 Task: Find connections with filter location Bad Pyrmont with filter topic #Partnershipswith filter profile language Potuguese with filter current company Aedas with filter school Symbiosis Centre for Distance Learning with filter industry Horticulture with filter service category Labor and Employment Law with filter keywords title Porter
Action: Mouse moved to (503, 61)
Screenshot: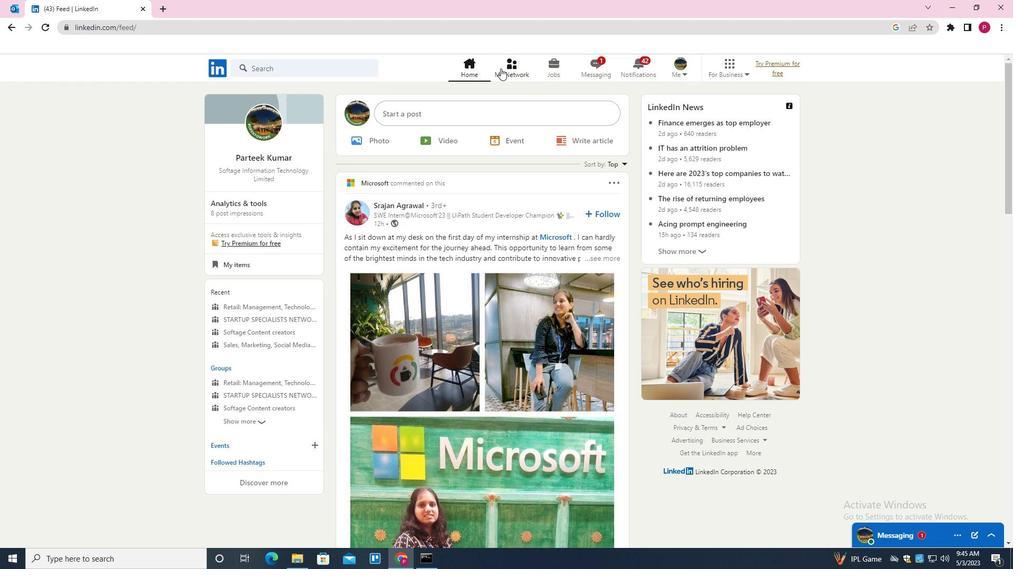 
Action: Mouse pressed left at (503, 61)
Screenshot: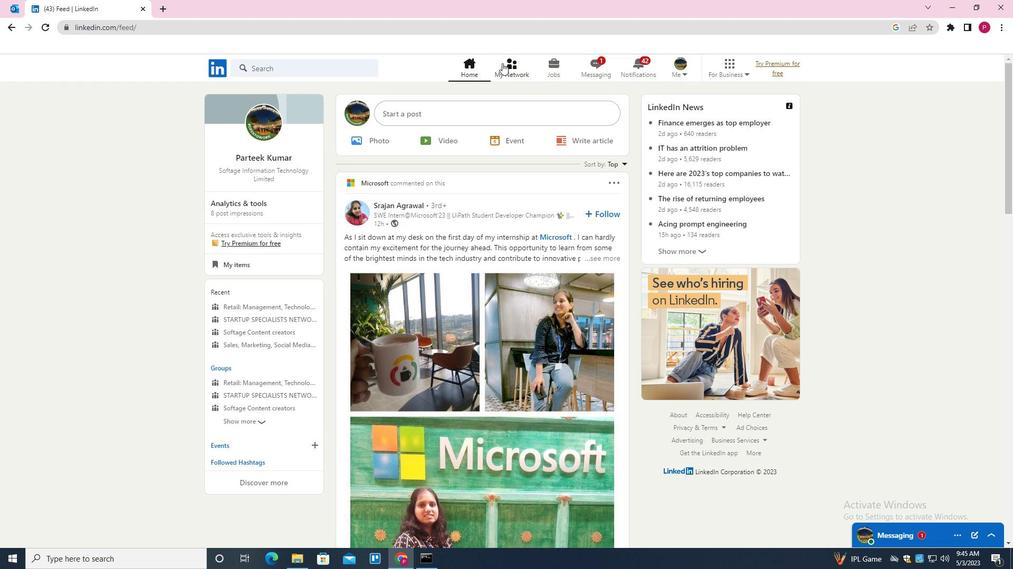 
Action: Mouse moved to (333, 121)
Screenshot: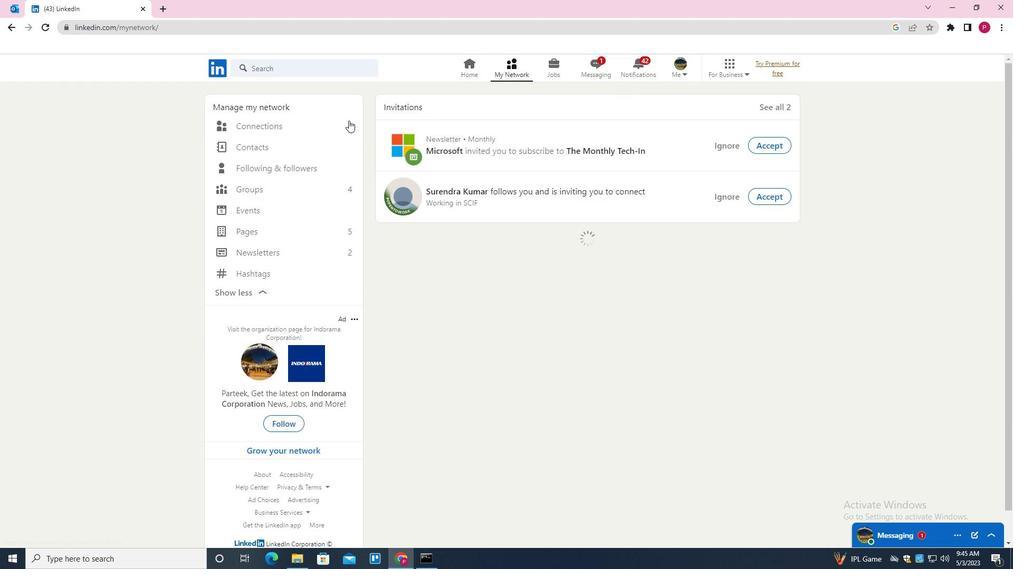 
Action: Mouse pressed left at (333, 121)
Screenshot: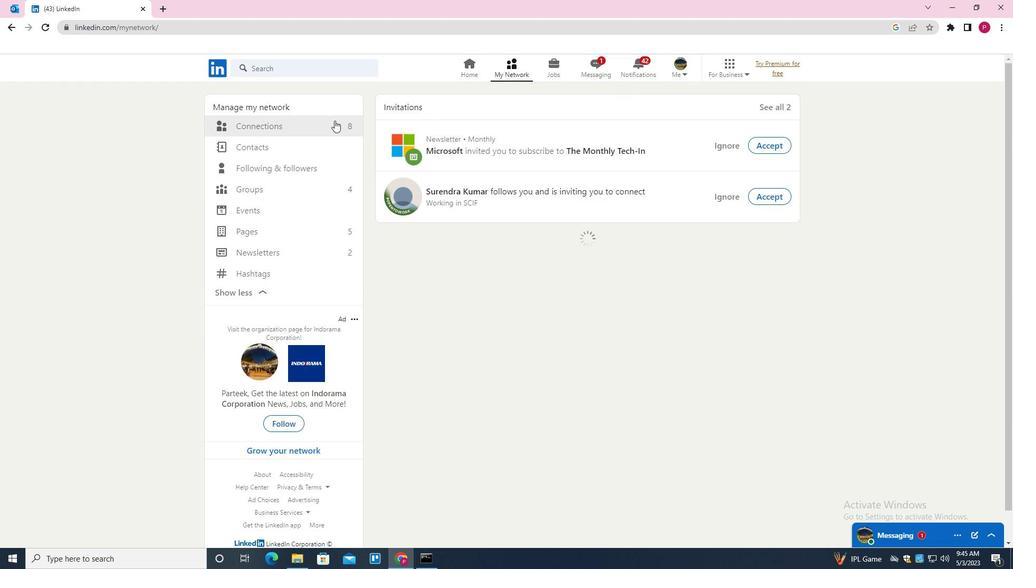 
Action: Mouse moved to (585, 127)
Screenshot: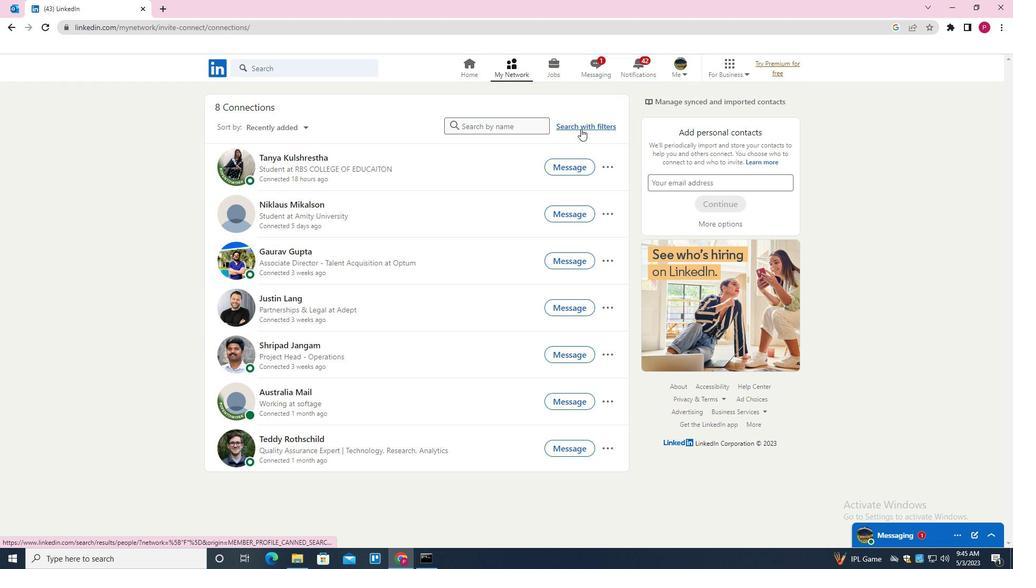 
Action: Mouse pressed left at (585, 127)
Screenshot: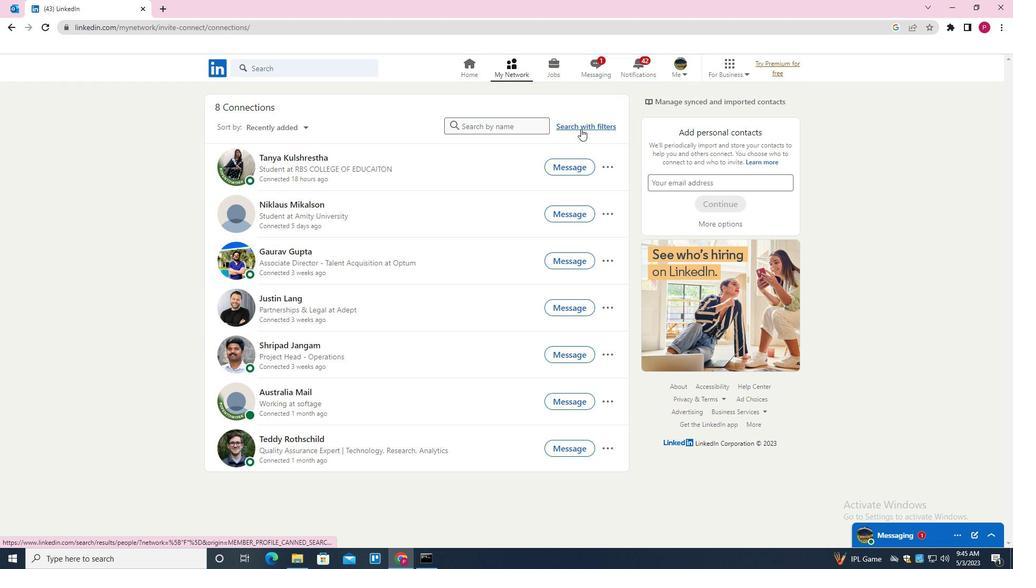 
Action: Mouse moved to (539, 100)
Screenshot: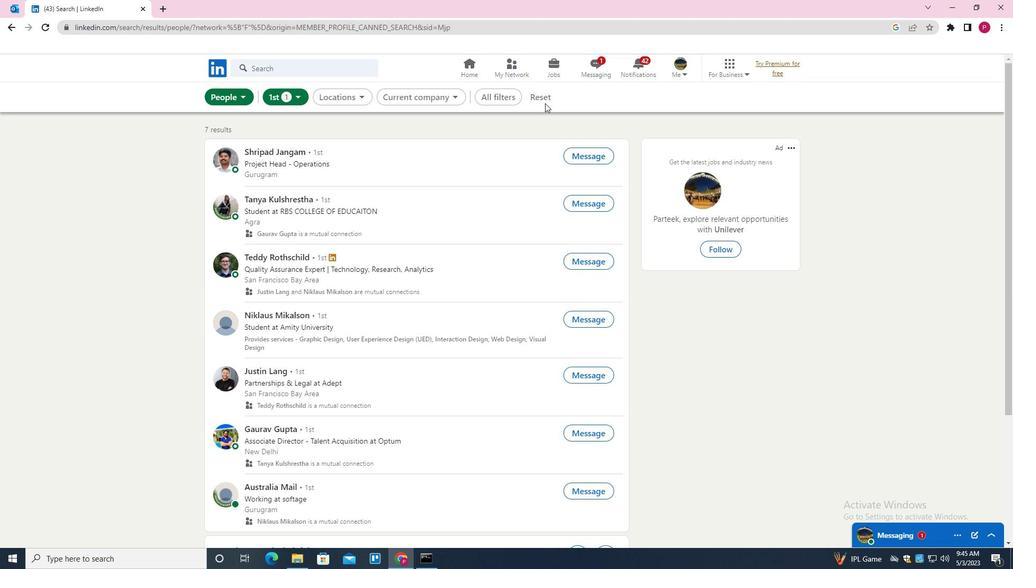 
Action: Mouse pressed left at (539, 100)
Screenshot: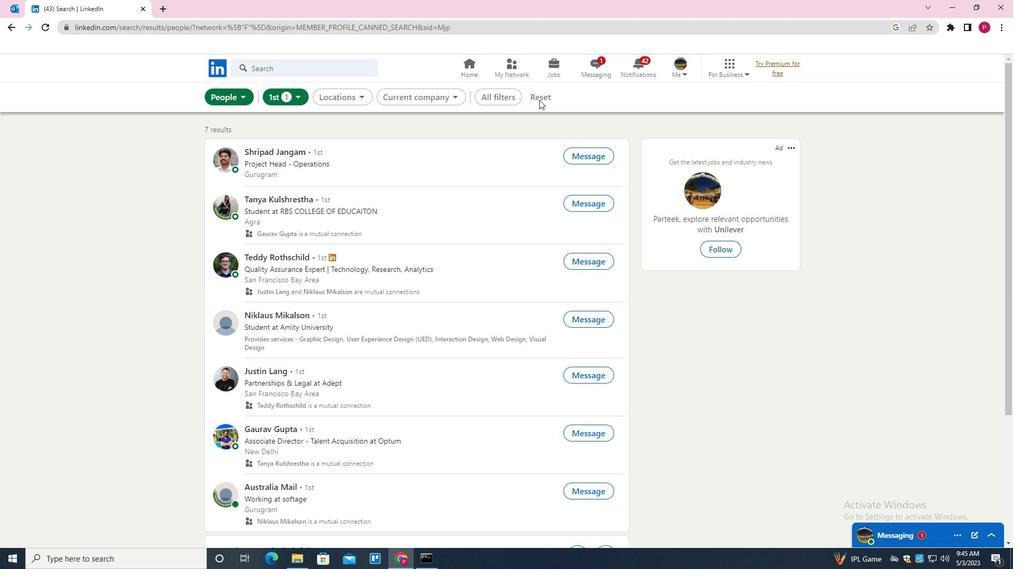 
Action: Mouse moved to (529, 95)
Screenshot: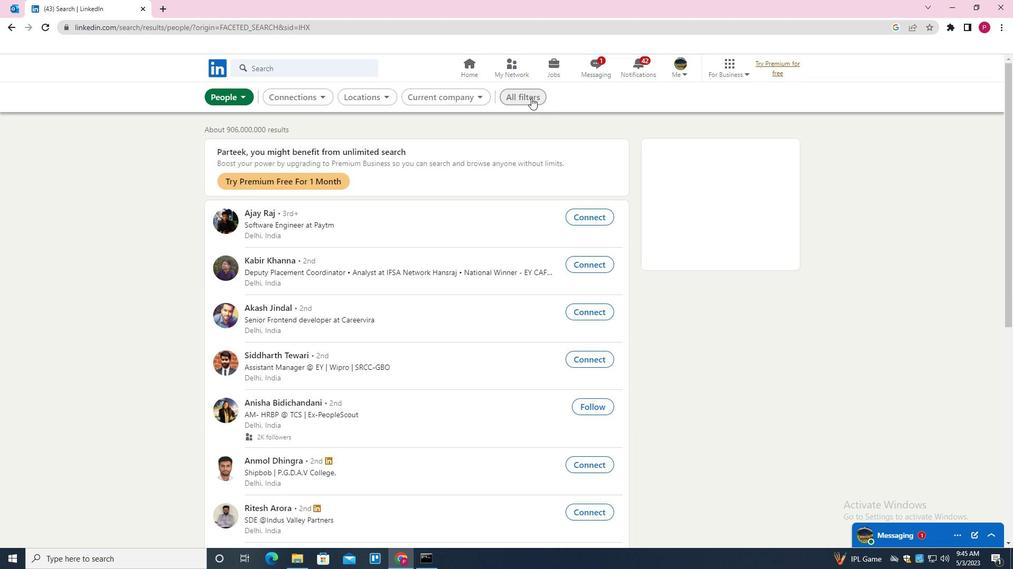 
Action: Mouse pressed left at (529, 95)
Screenshot: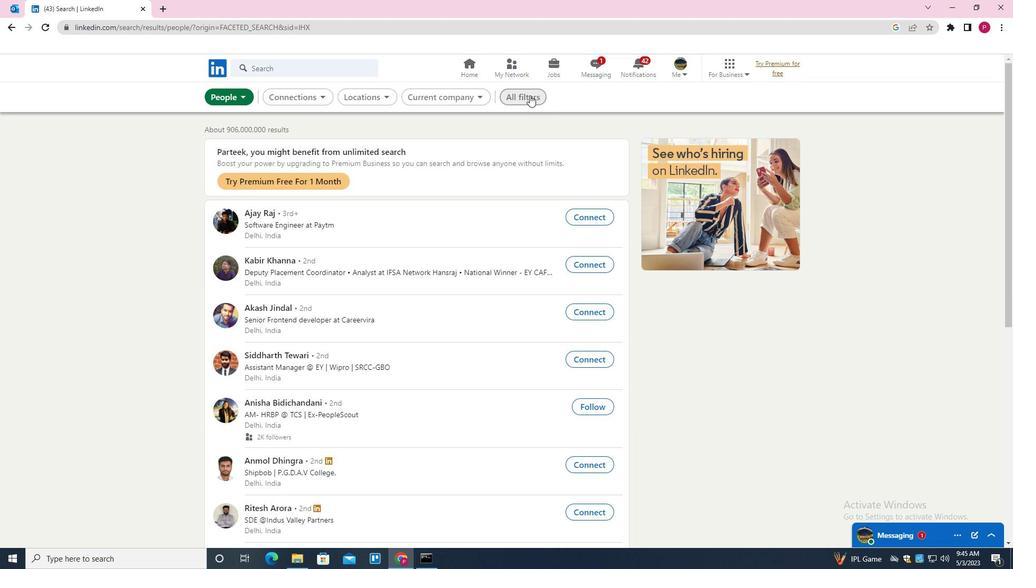 
Action: Mouse moved to (802, 307)
Screenshot: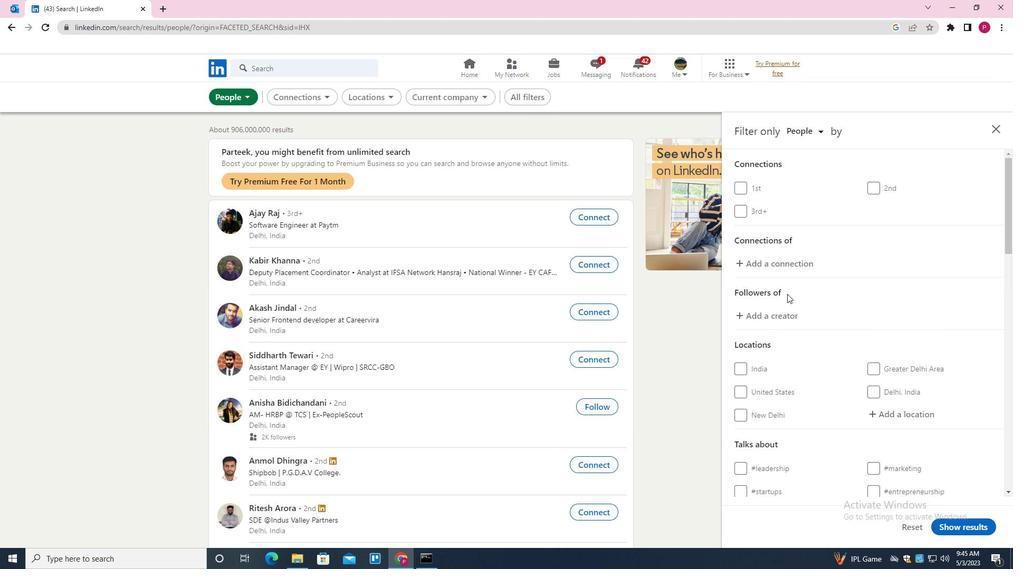 
Action: Mouse scrolled (802, 307) with delta (0, 0)
Screenshot: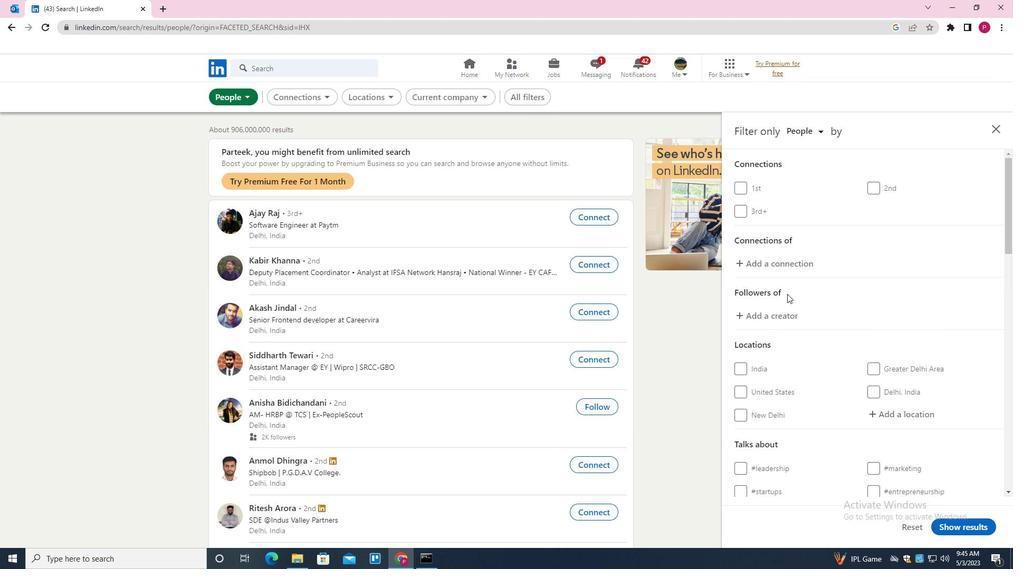 
Action: Mouse moved to (806, 310)
Screenshot: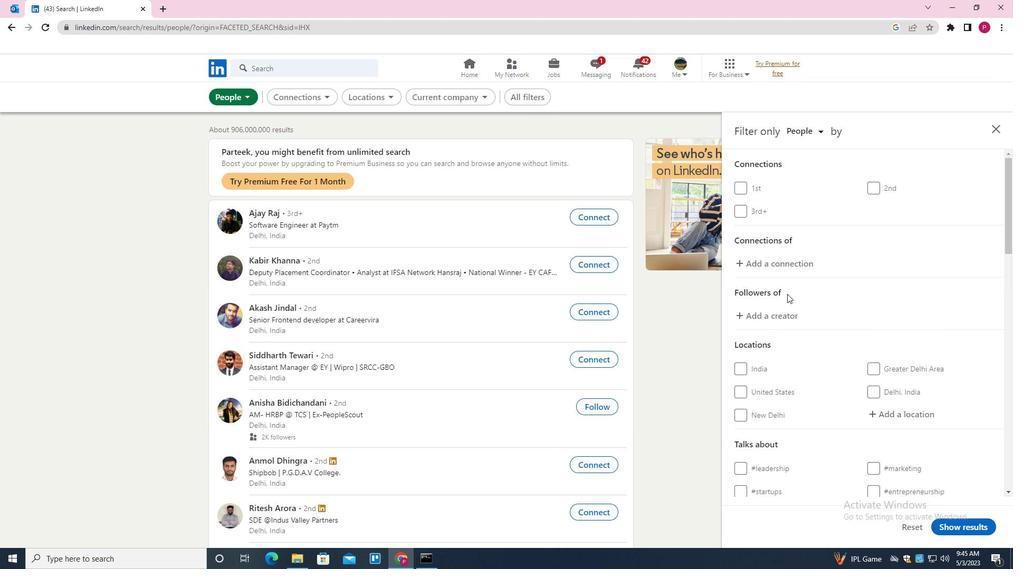 
Action: Mouse scrolled (806, 310) with delta (0, 0)
Screenshot: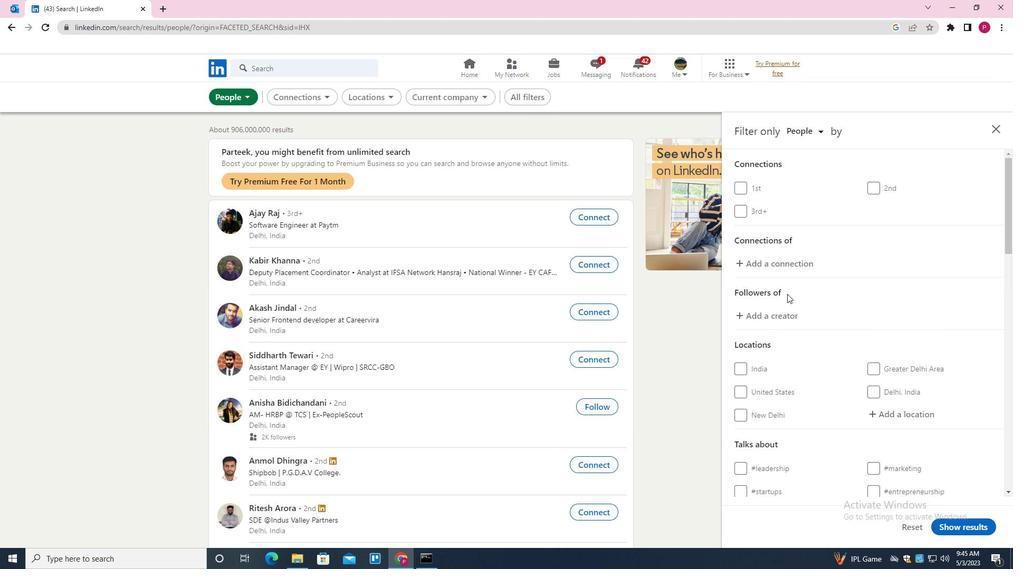 
Action: Mouse moved to (815, 314)
Screenshot: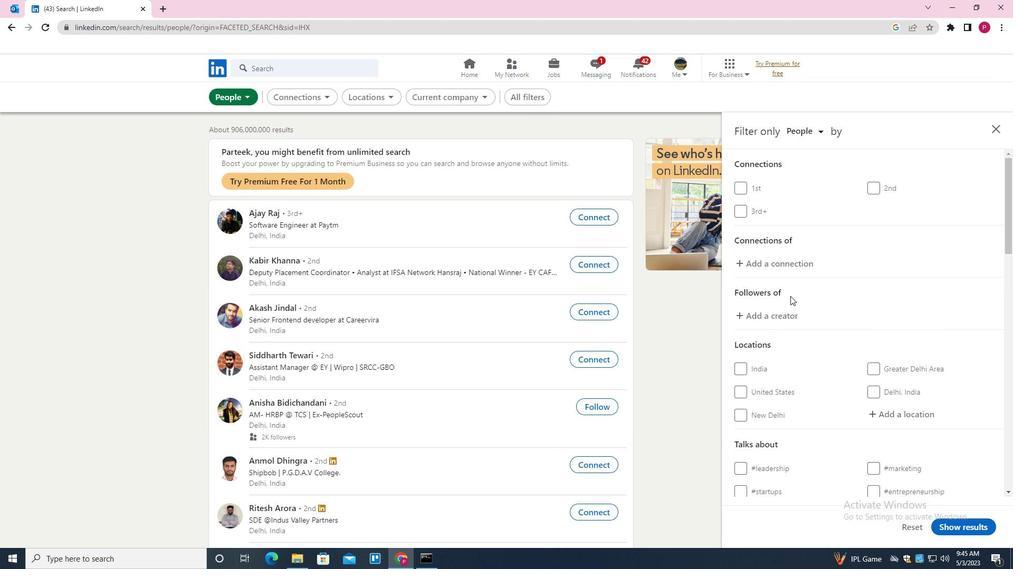 
Action: Mouse scrolled (815, 313) with delta (0, 0)
Screenshot: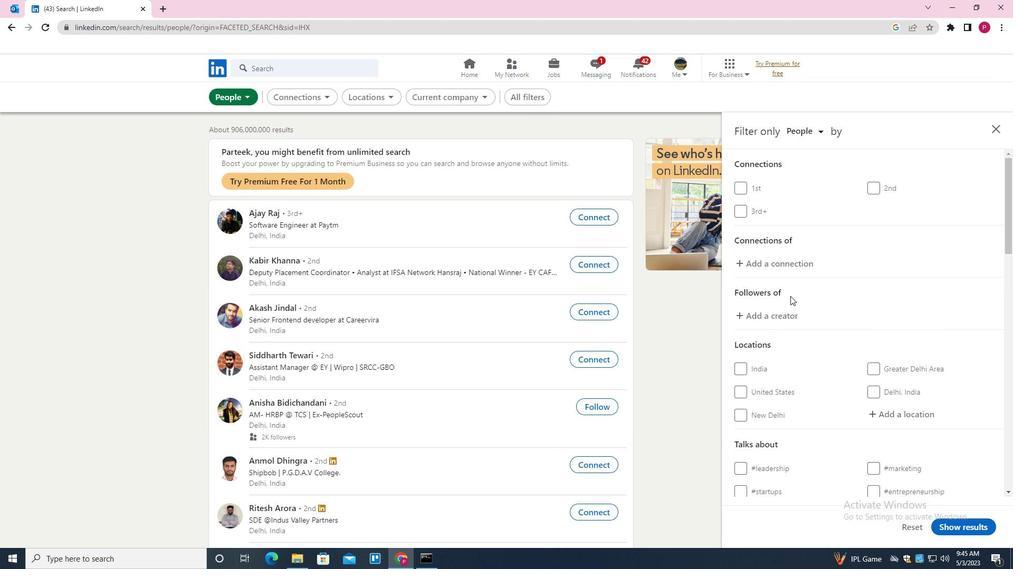 
Action: Mouse moved to (895, 254)
Screenshot: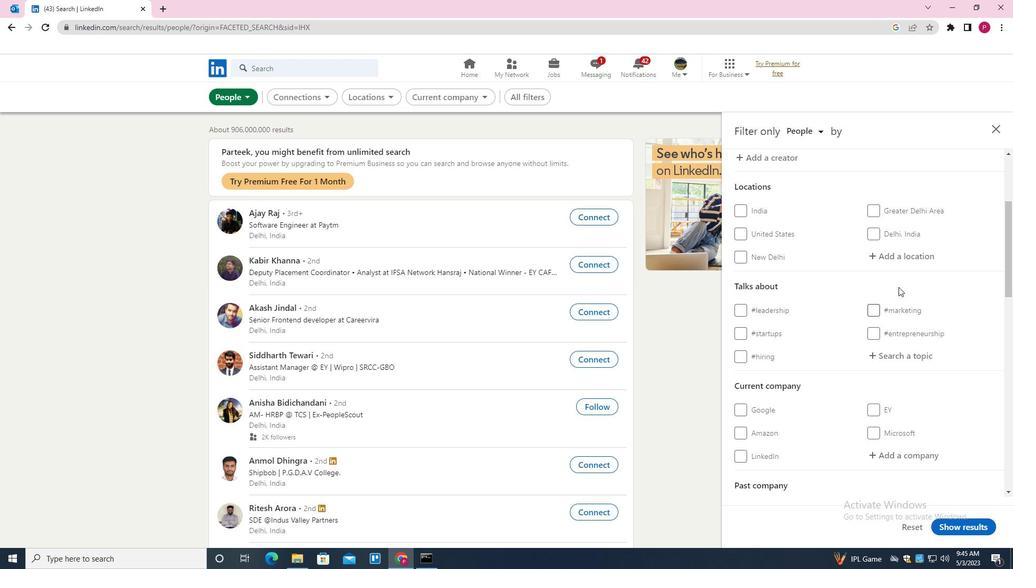 
Action: Mouse pressed left at (895, 254)
Screenshot: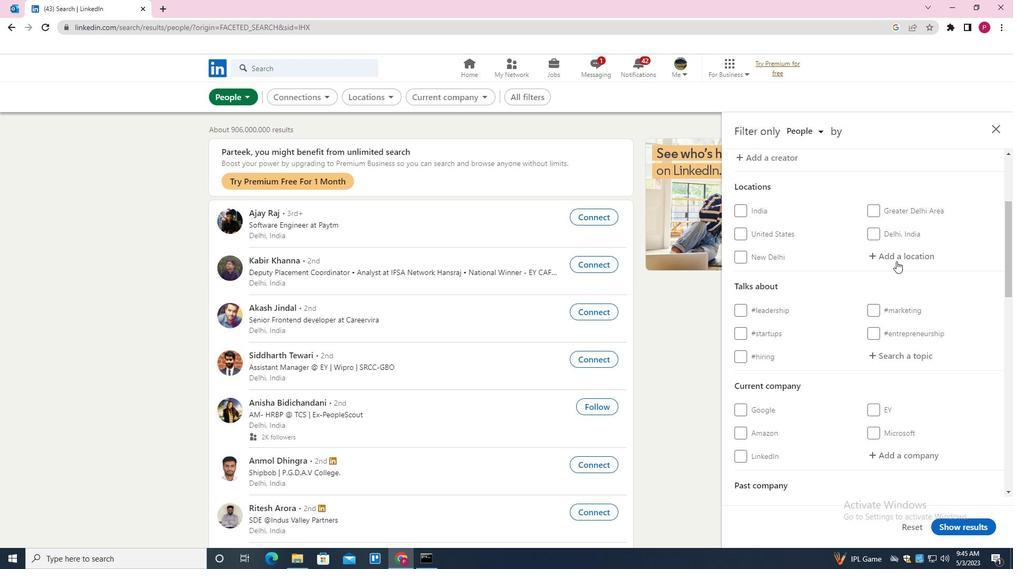 
Action: Key pressed <Key.shift>BAD<Key.space><Key.shift><Key.shift><Key.shift><Key.shift><Key.shift>PYR<Key.down><Key.enter>
Screenshot: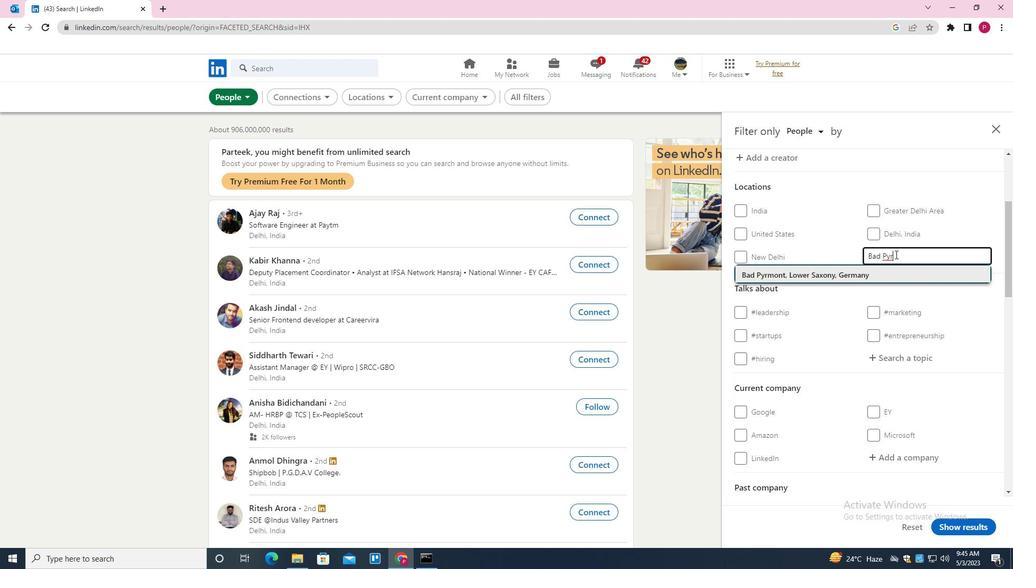 
Action: Mouse moved to (835, 340)
Screenshot: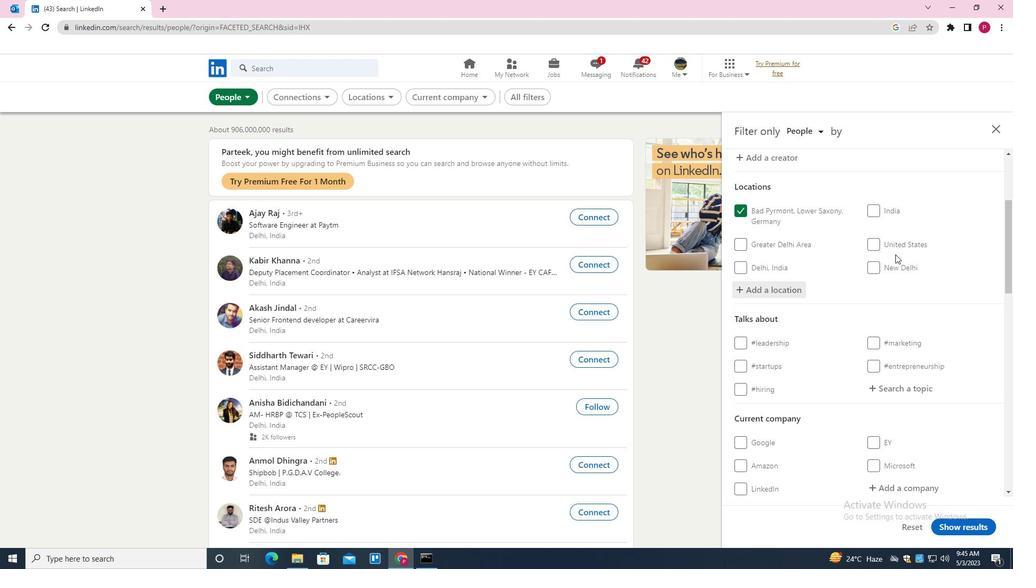 
Action: Mouse scrolled (835, 340) with delta (0, 0)
Screenshot: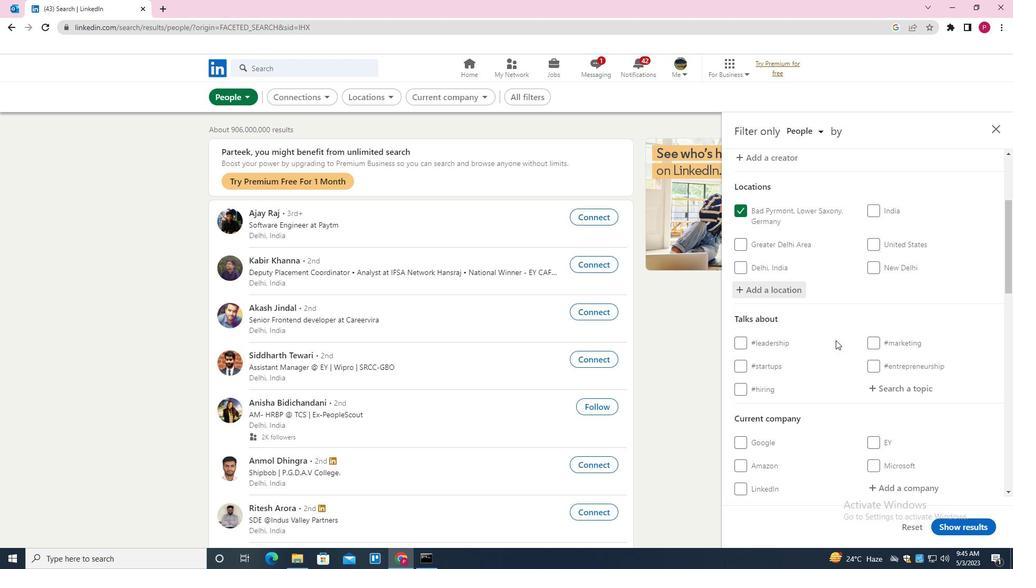 
Action: Mouse scrolled (835, 340) with delta (0, 0)
Screenshot: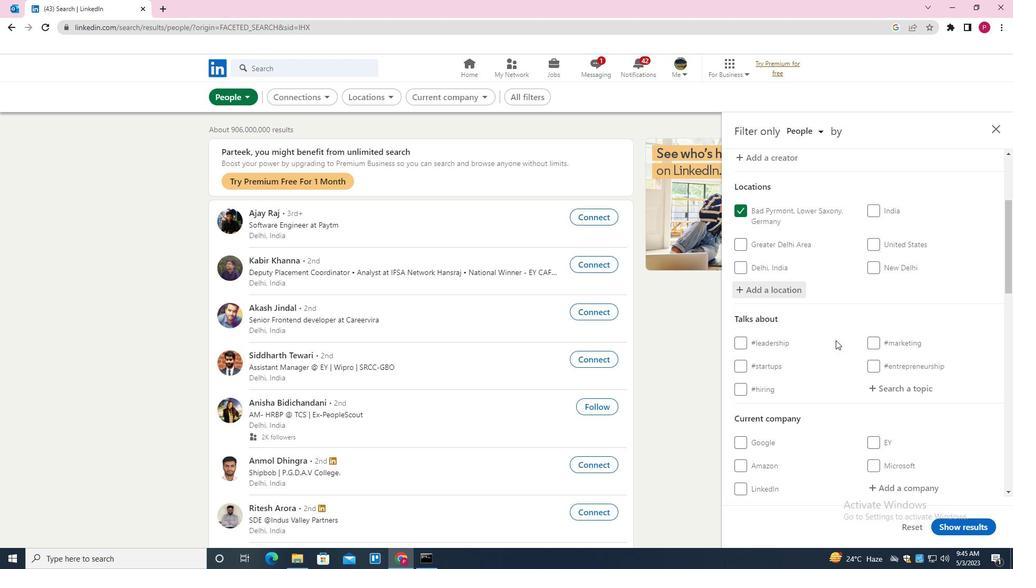 
Action: Mouse moved to (896, 287)
Screenshot: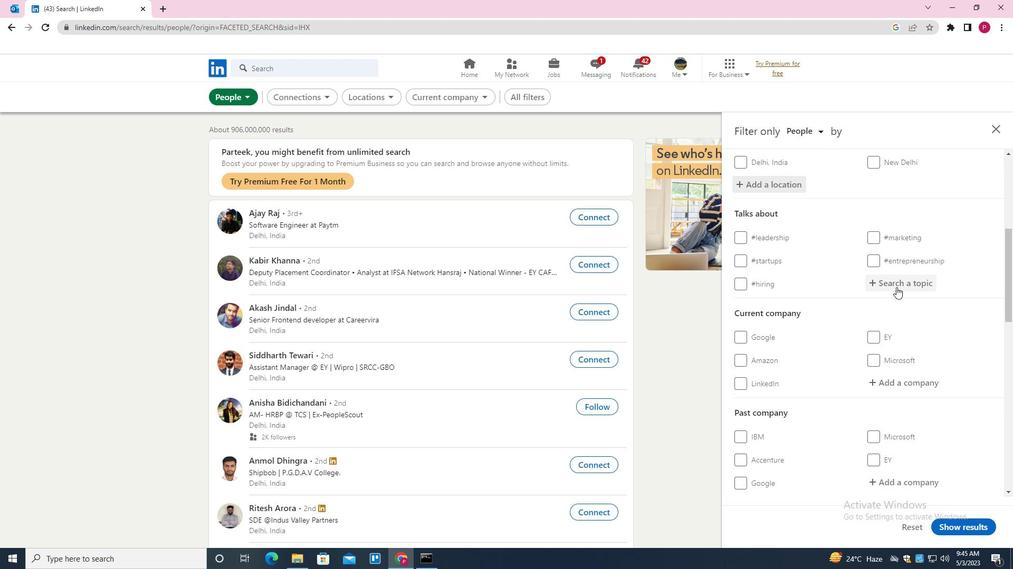 
Action: Mouse pressed left at (896, 287)
Screenshot: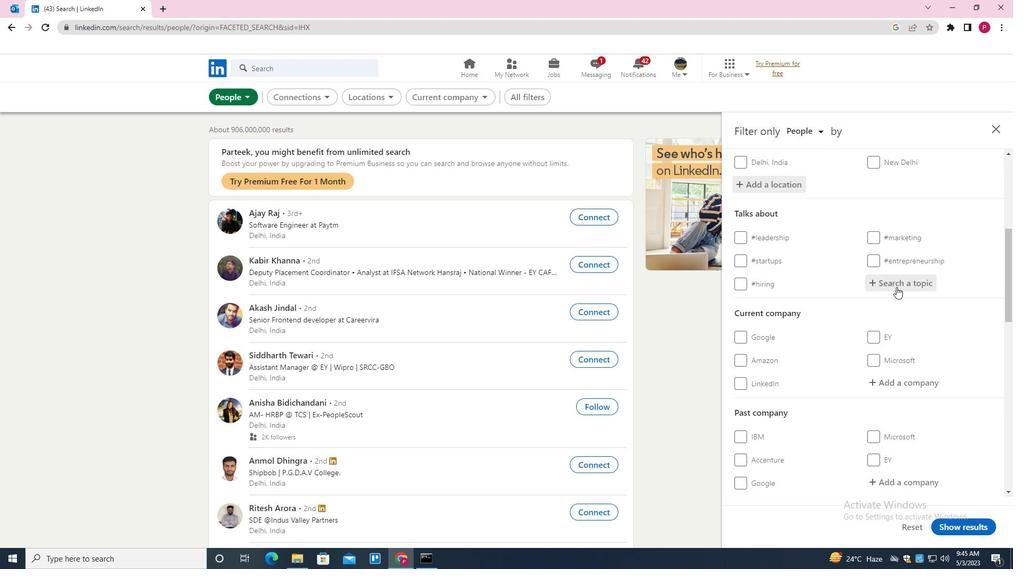 
Action: Key pressed PARTNERSHIP<Key.down><Key.enter>
Screenshot: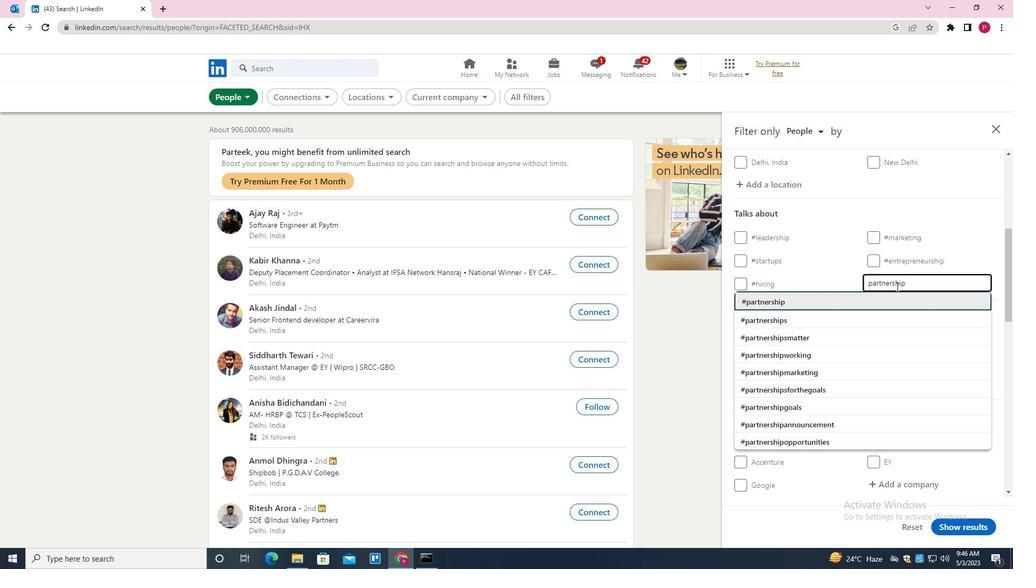 
Action: Mouse moved to (879, 283)
Screenshot: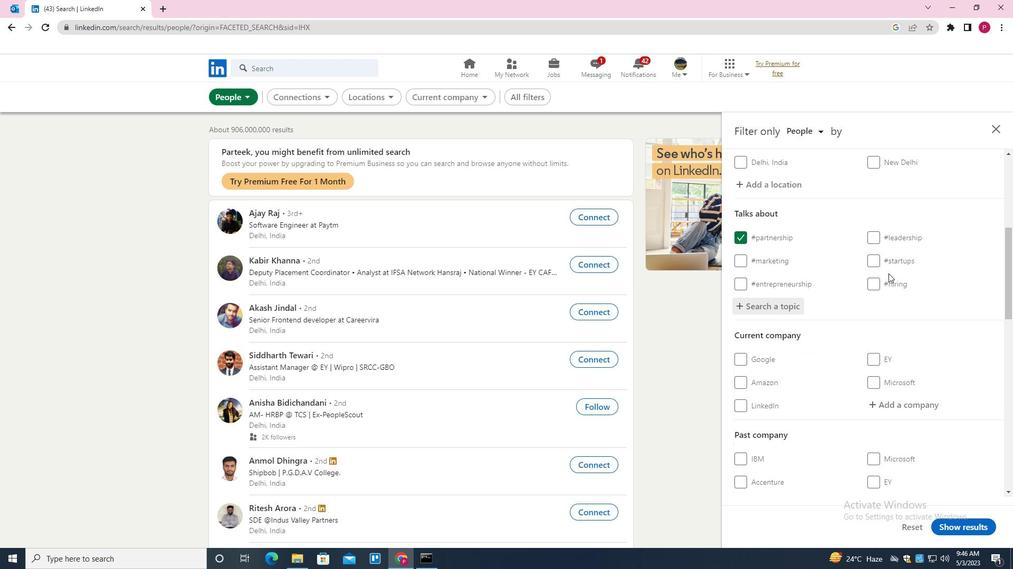
Action: Mouse scrolled (879, 283) with delta (0, 0)
Screenshot: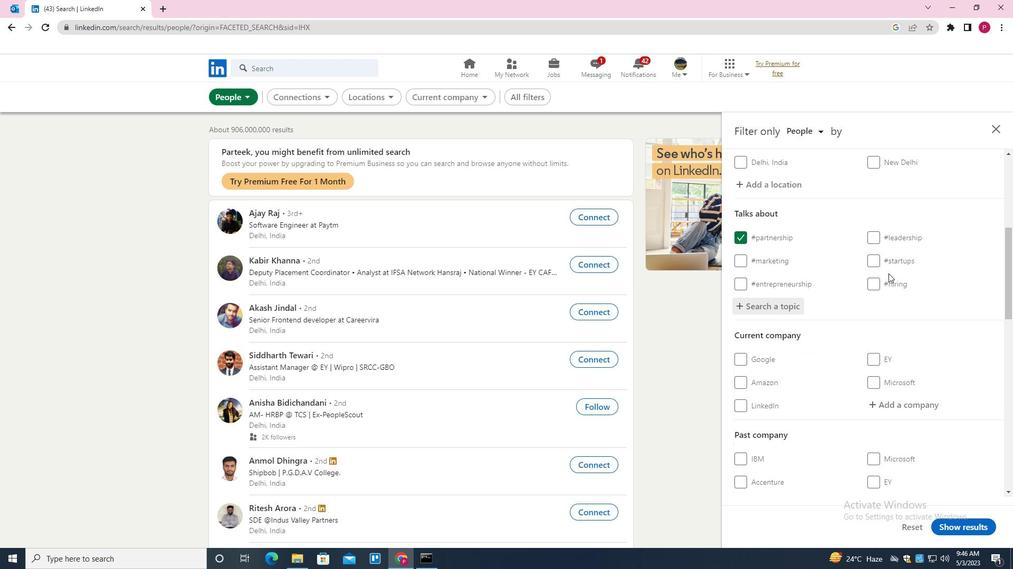 
Action: Mouse moved to (869, 290)
Screenshot: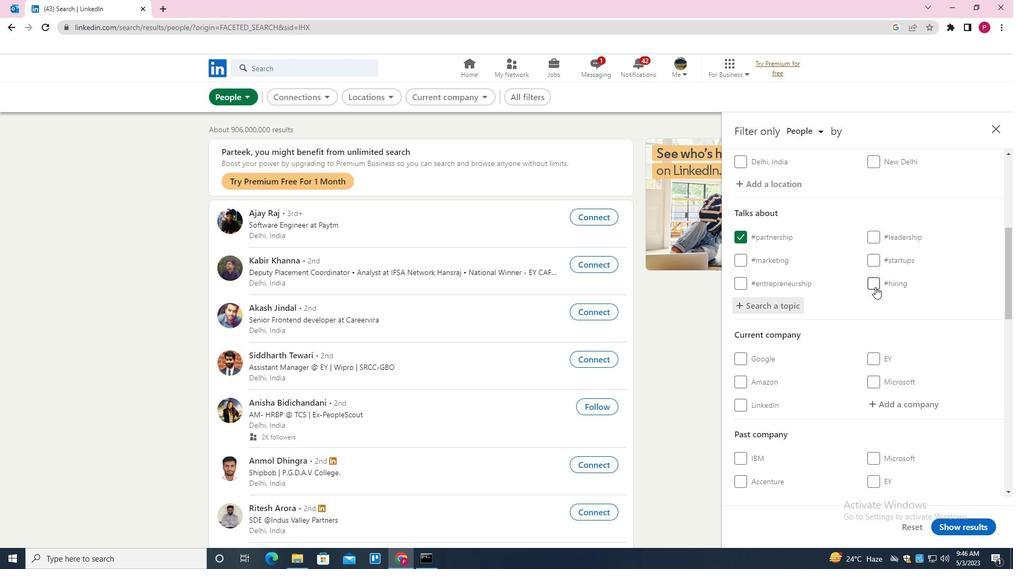 
Action: Mouse scrolled (869, 289) with delta (0, 0)
Screenshot: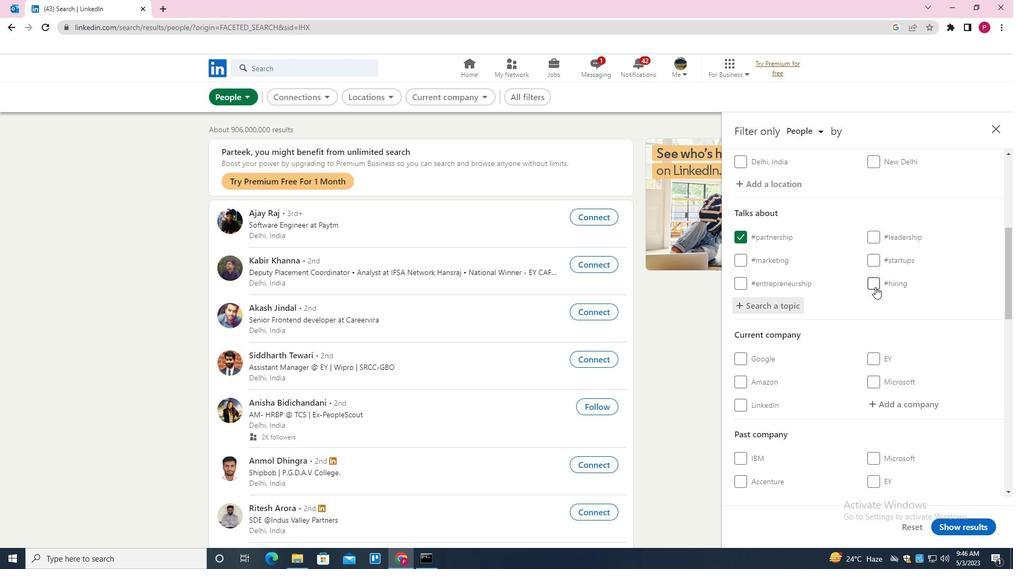 
Action: Mouse moved to (860, 293)
Screenshot: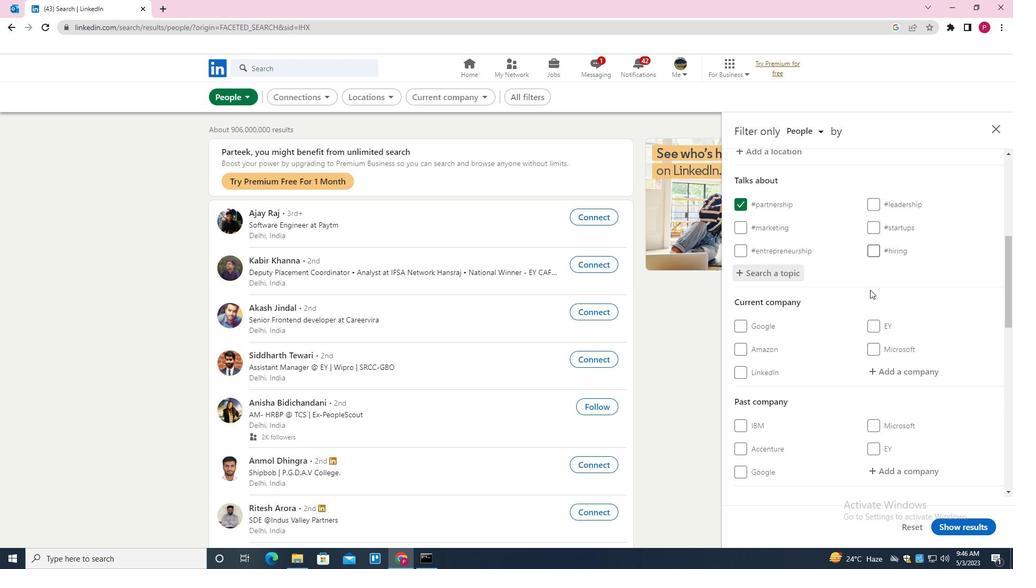 
Action: Mouse scrolled (860, 292) with delta (0, 0)
Screenshot: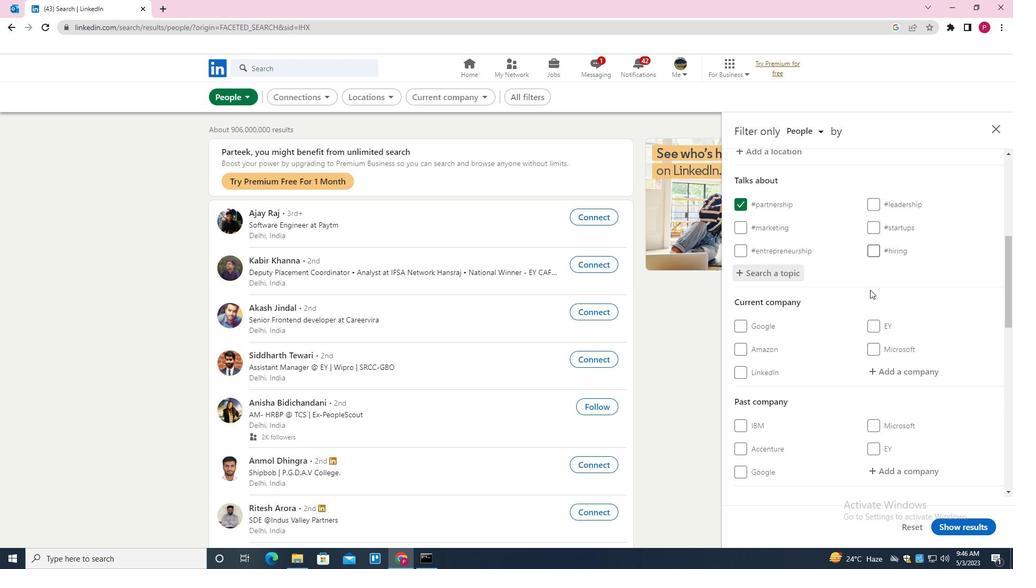 
Action: Mouse moved to (855, 296)
Screenshot: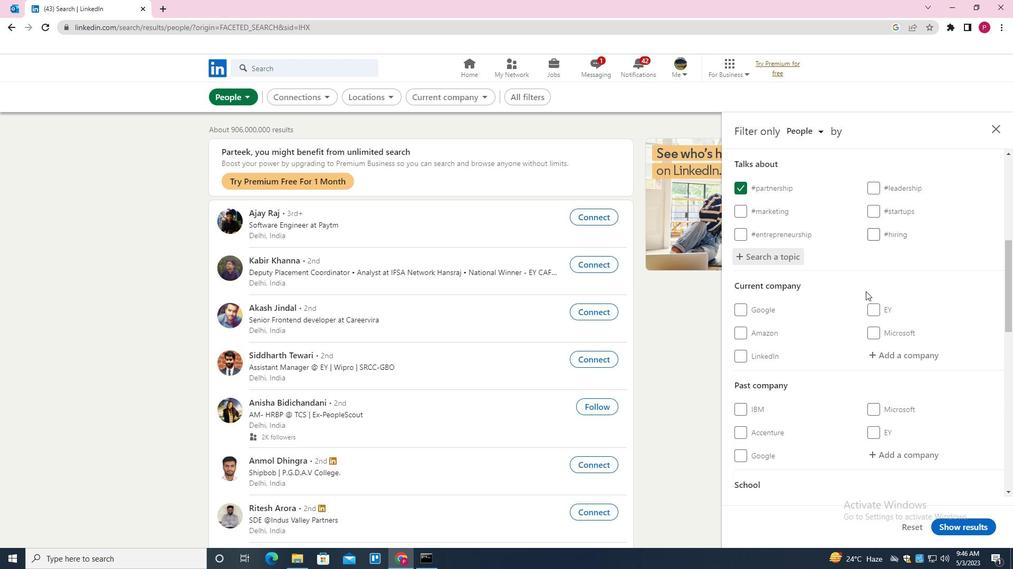
Action: Mouse scrolled (855, 295) with delta (0, 0)
Screenshot: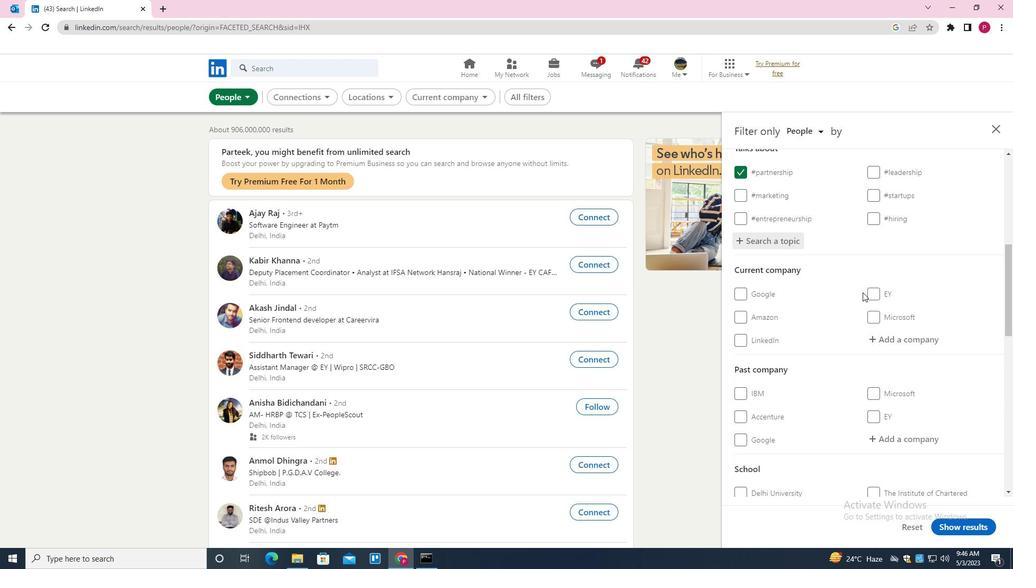 
Action: Mouse moved to (848, 302)
Screenshot: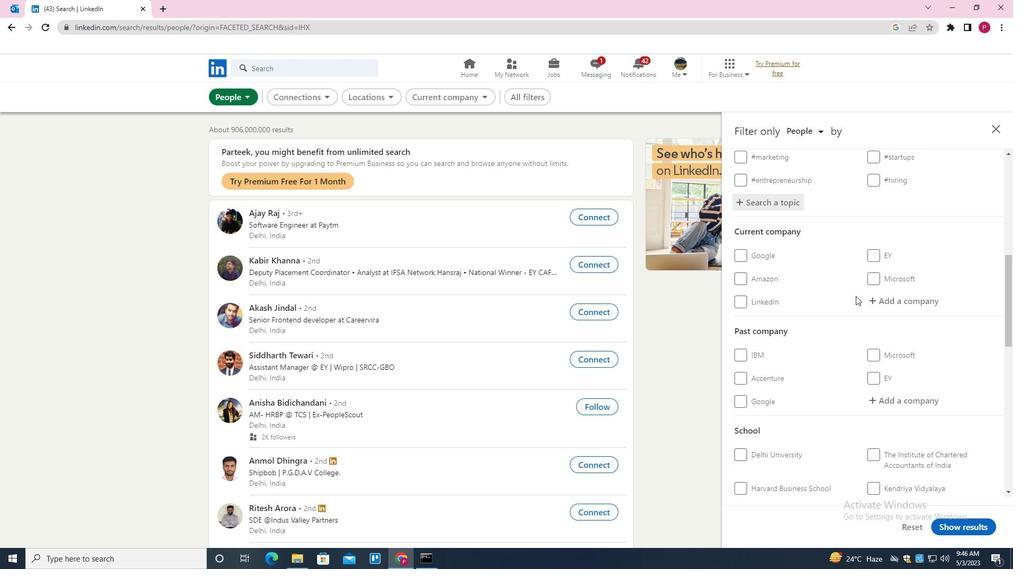 
Action: Mouse scrolled (848, 301) with delta (0, 0)
Screenshot: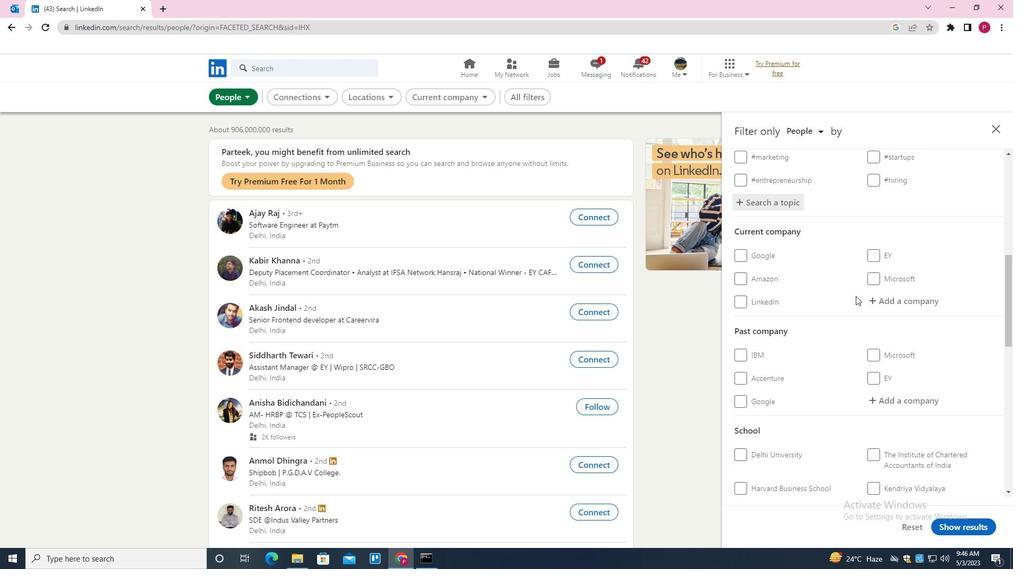 
Action: Mouse moved to (844, 310)
Screenshot: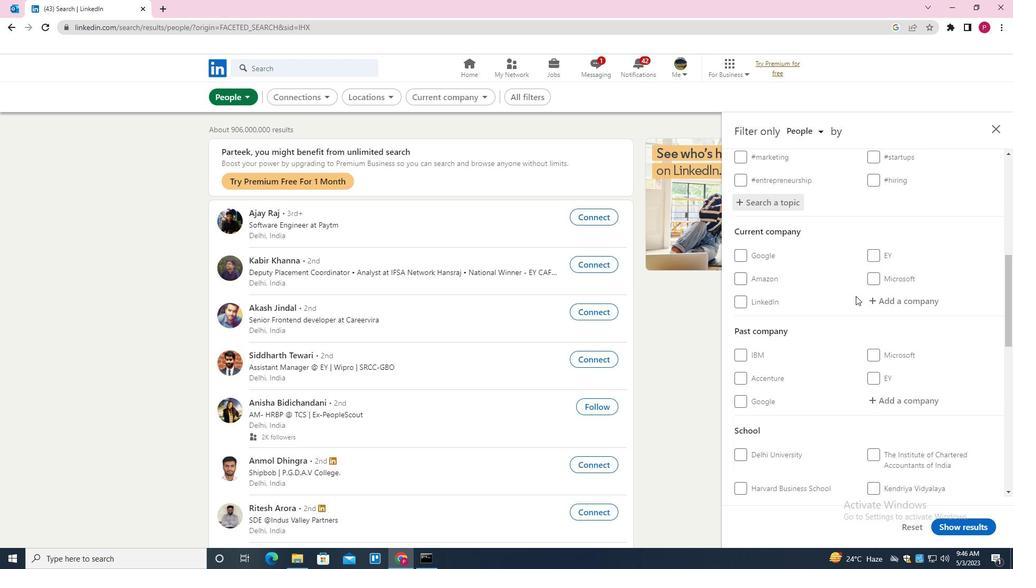 
Action: Mouse scrolled (844, 310) with delta (0, 0)
Screenshot: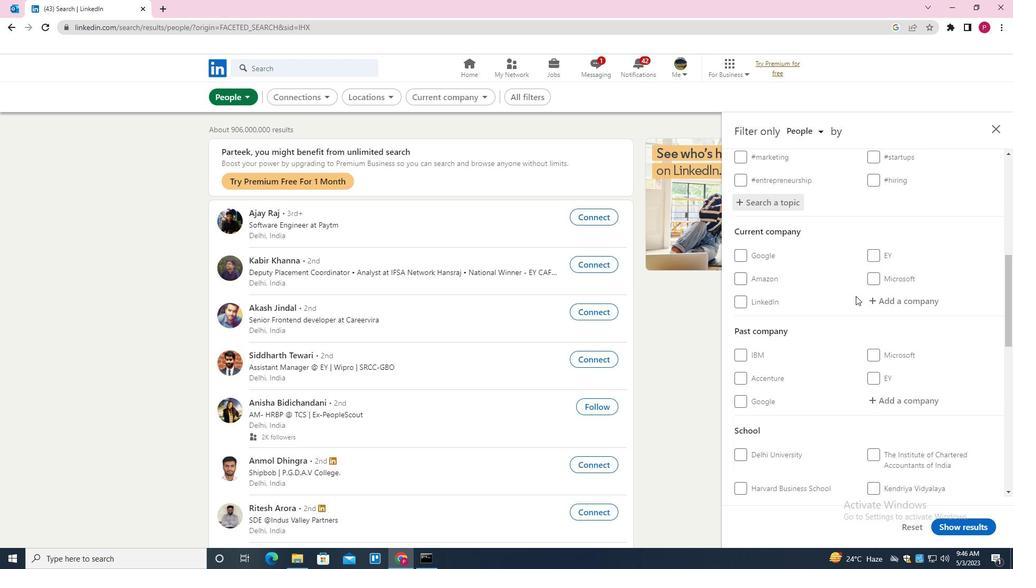 
Action: Mouse moved to (837, 319)
Screenshot: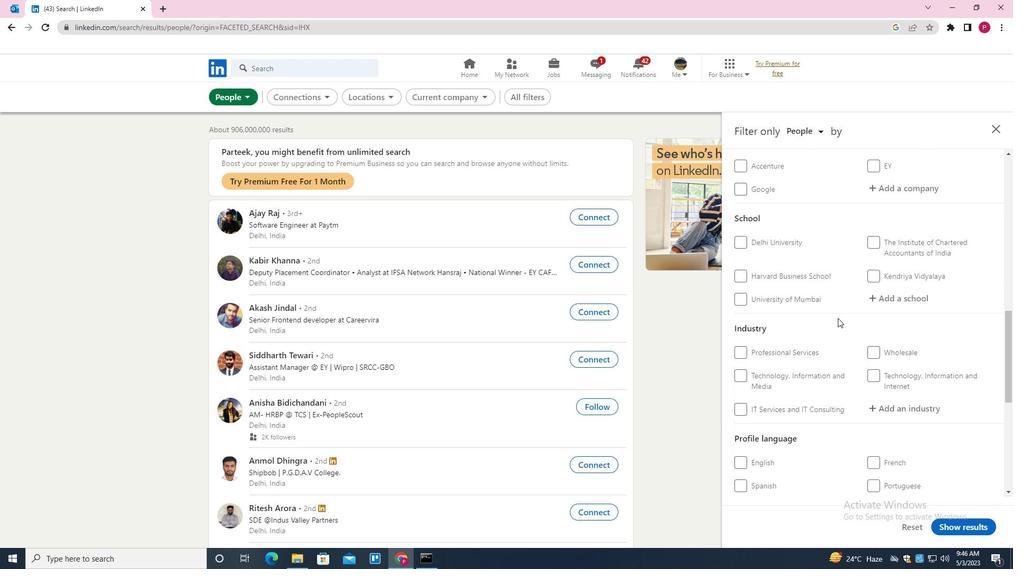 
Action: Mouse scrolled (837, 318) with delta (0, 0)
Screenshot: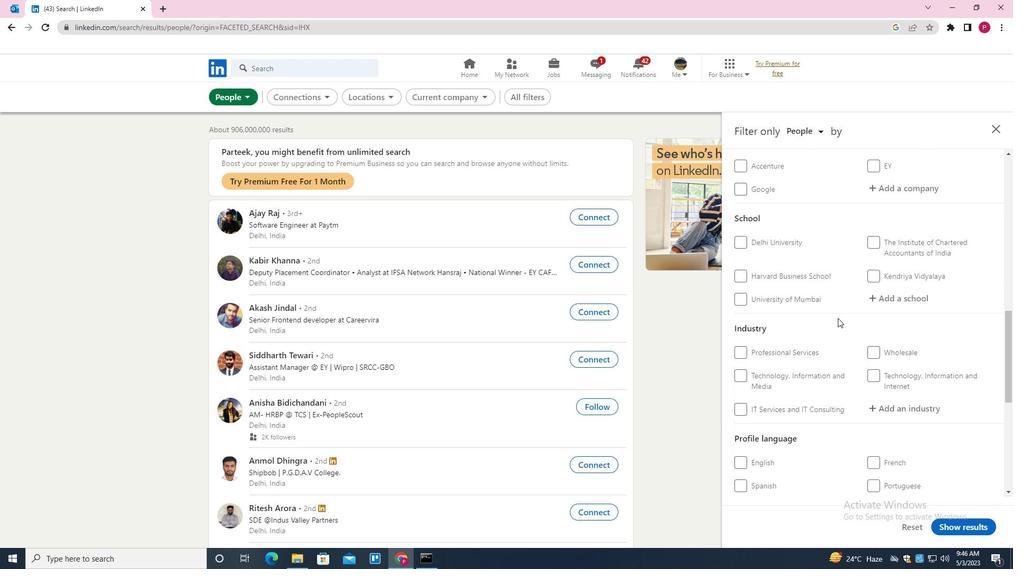 
Action: Mouse scrolled (837, 318) with delta (0, 0)
Screenshot: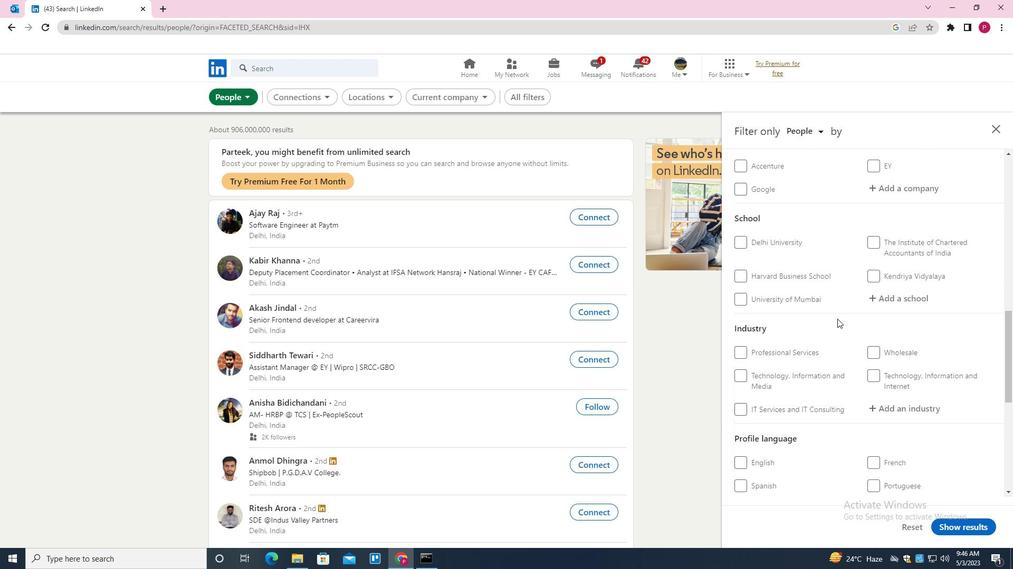 
Action: Mouse scrolled (837, 318) with delta (0, 0)
Screenshot: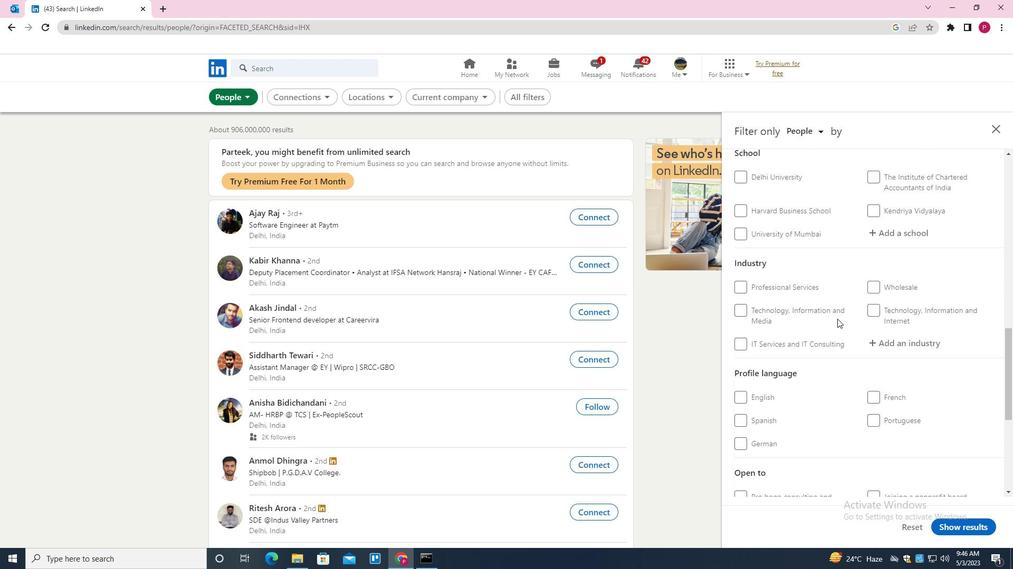 
Action: Mouse moved to (881, 329)
Screenshot: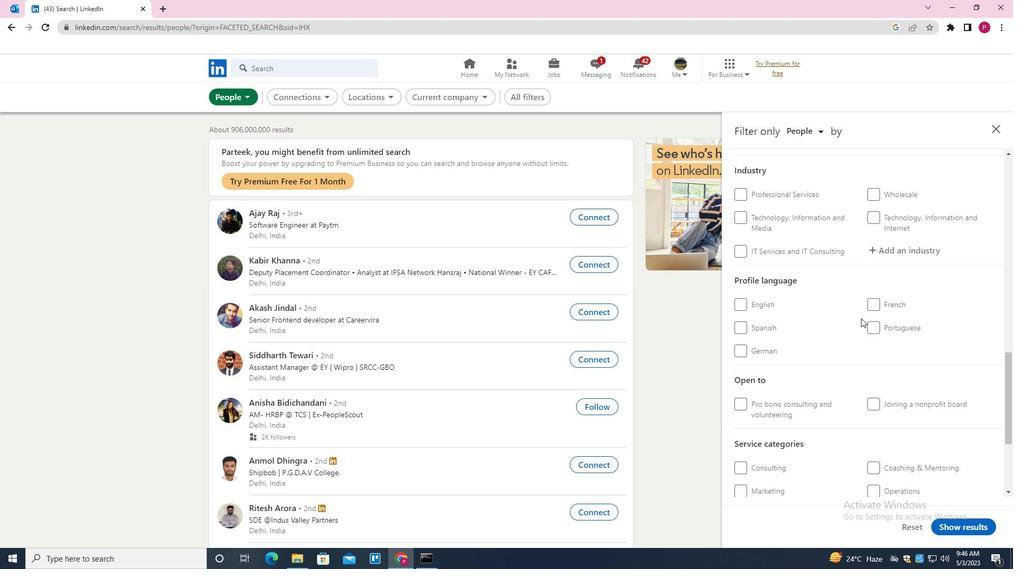 
Action: Mouse pressed left at (881, 329)
Screenshot: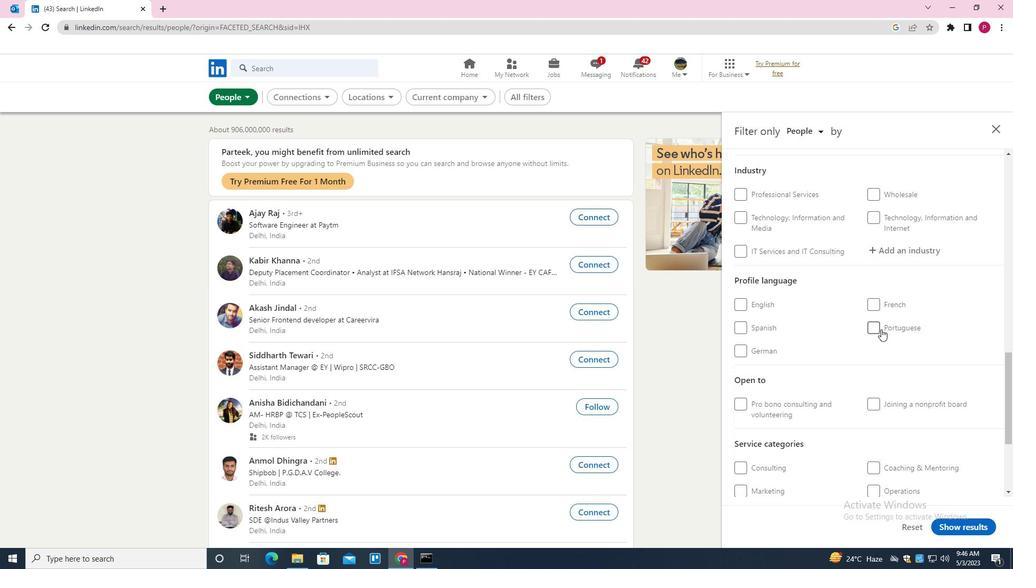 
Action: Mouse moved to (849, 329)
Screenshot: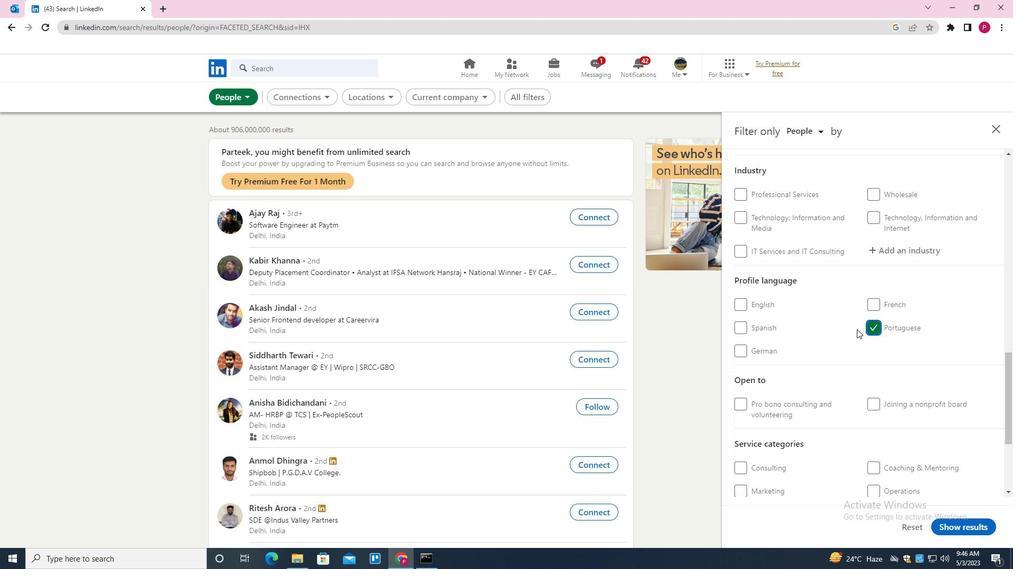 
Action: Mouse scrolled (849, 330) with delta (0, 0)
Screenshot: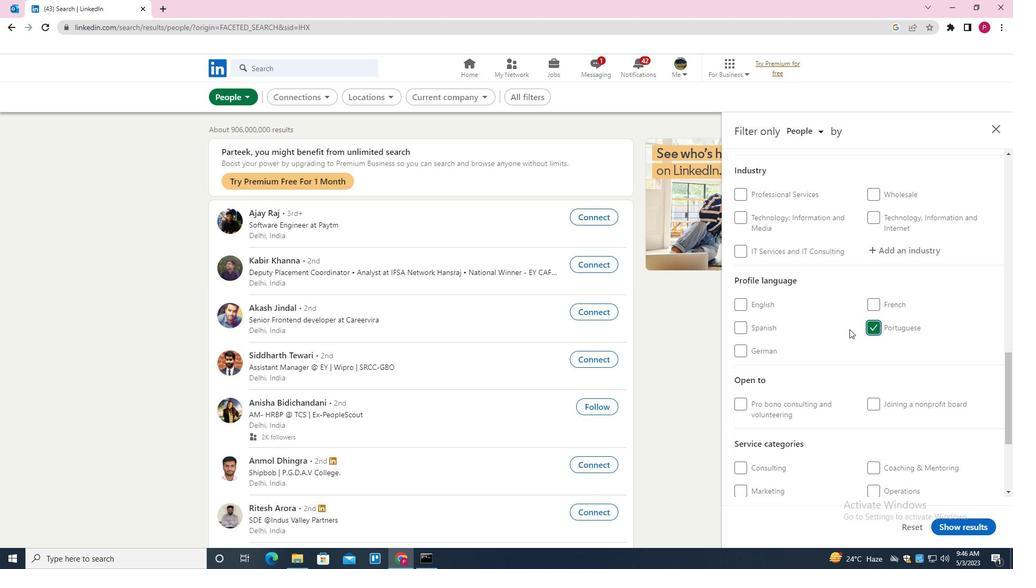 
Action: Mouse scrolled (849, 330) with delta (0, 0)
Screenshot: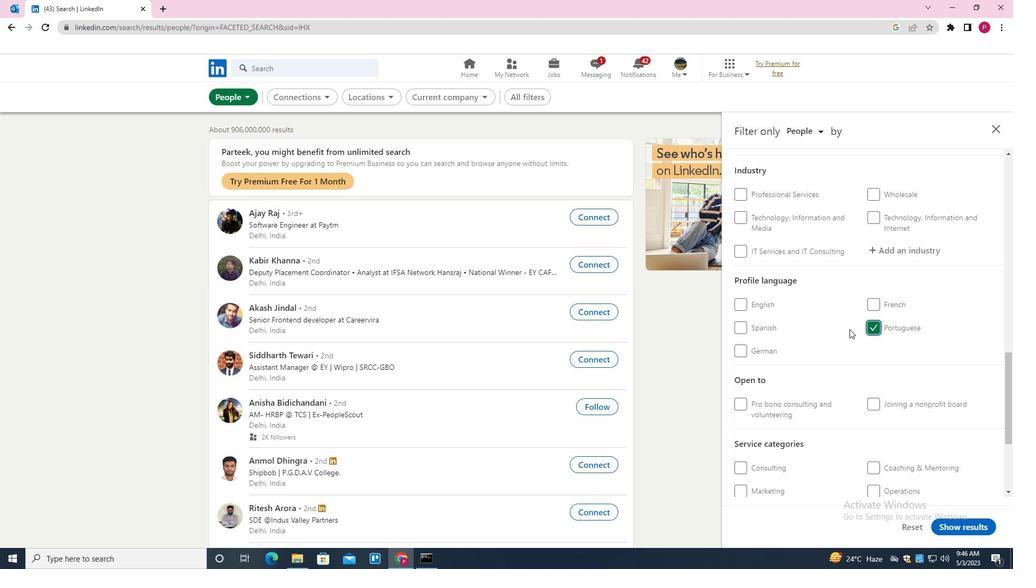 
Action: Mouse scrolled (849, 330) with delta (0, 0)
Screenshot: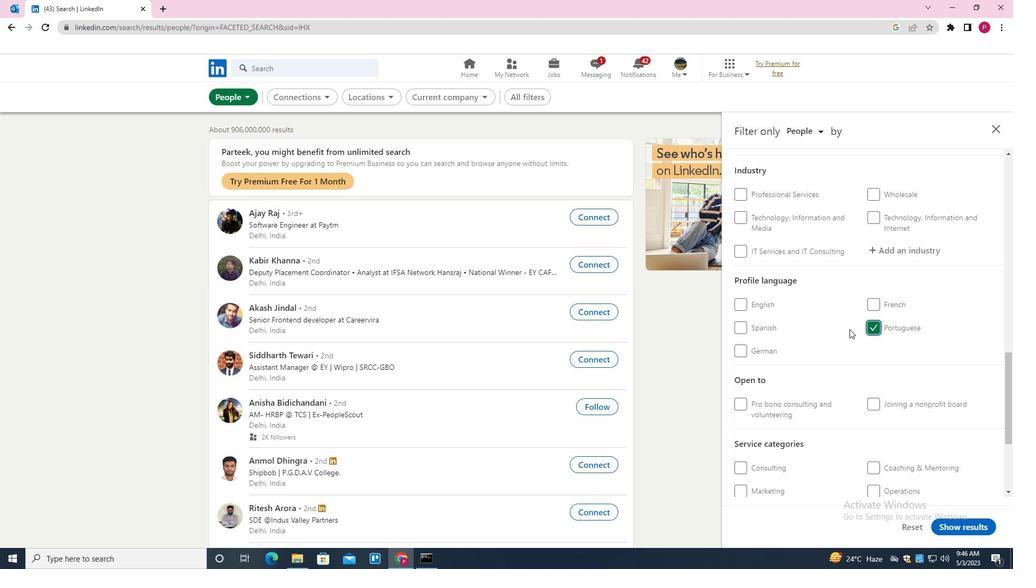 
Action: Mouse scrolled (849, 330) with delta (0, 0)
Screenshot: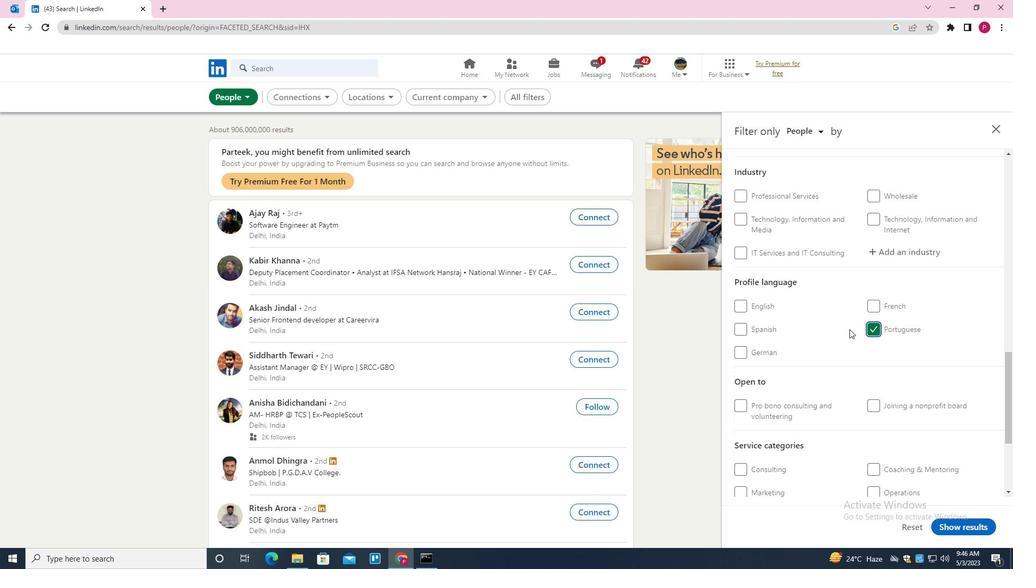 
Action: Mouse scrolled (849, 330) with delta (0, 0)
Screenshot: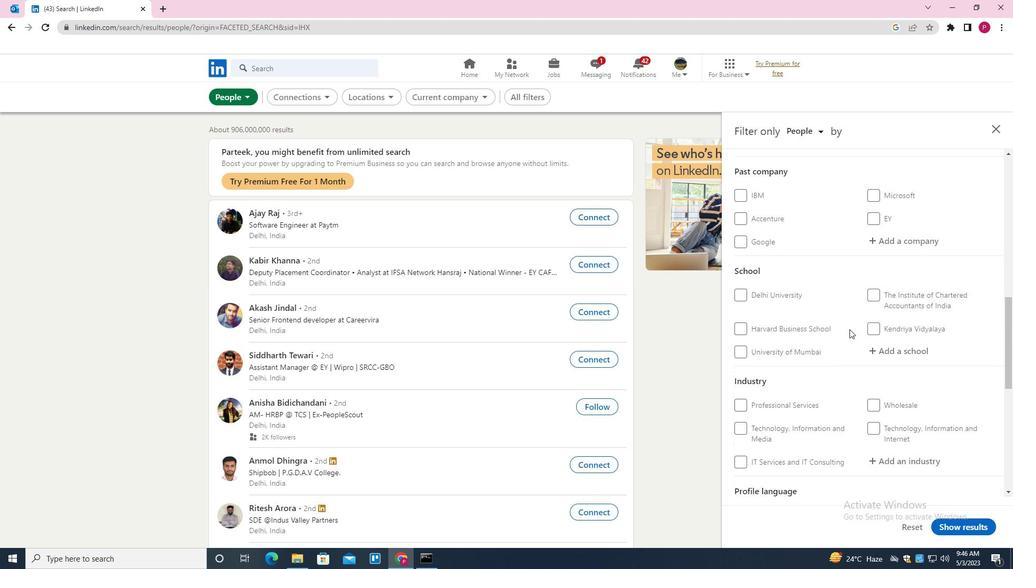 
Action: Mouse scrolled (849, 330) with delta (0, 0)
Screenshot: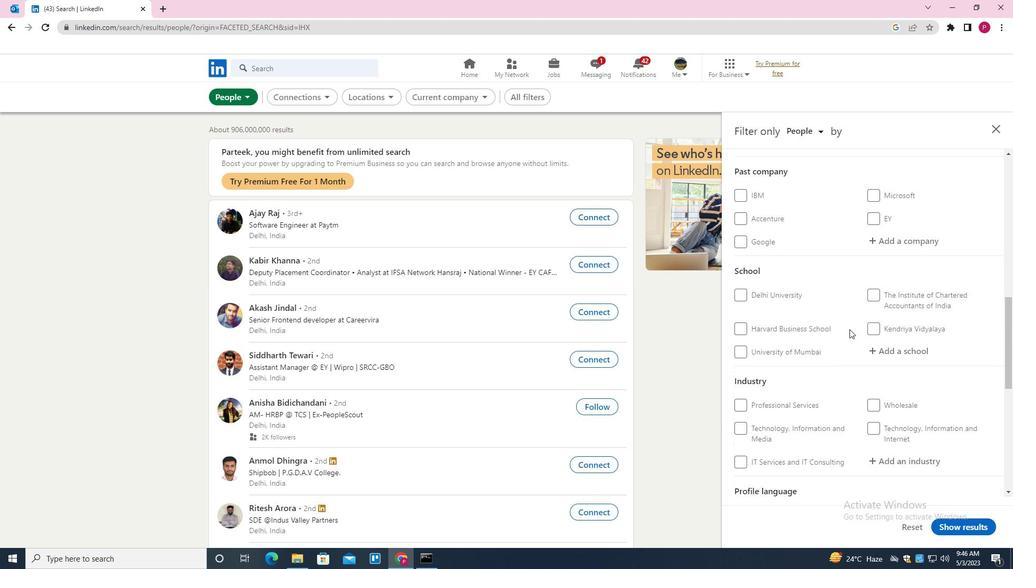 
Action: Mouse scrolled (849, 330) with delta (0, 0)
Screenshot: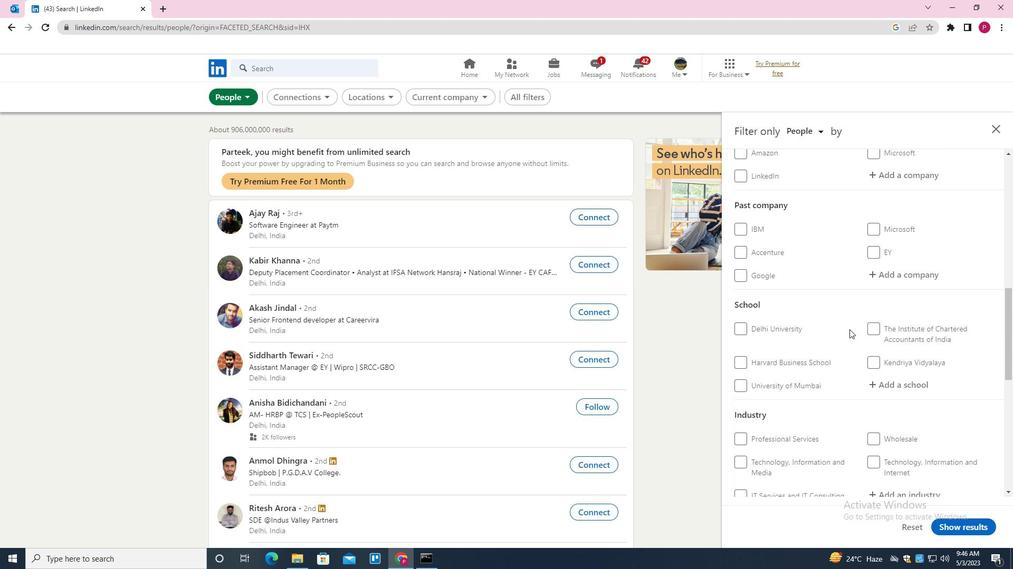 
Action: Mouse scrolled (849, 330) with delta (0, 0)
Screenshot: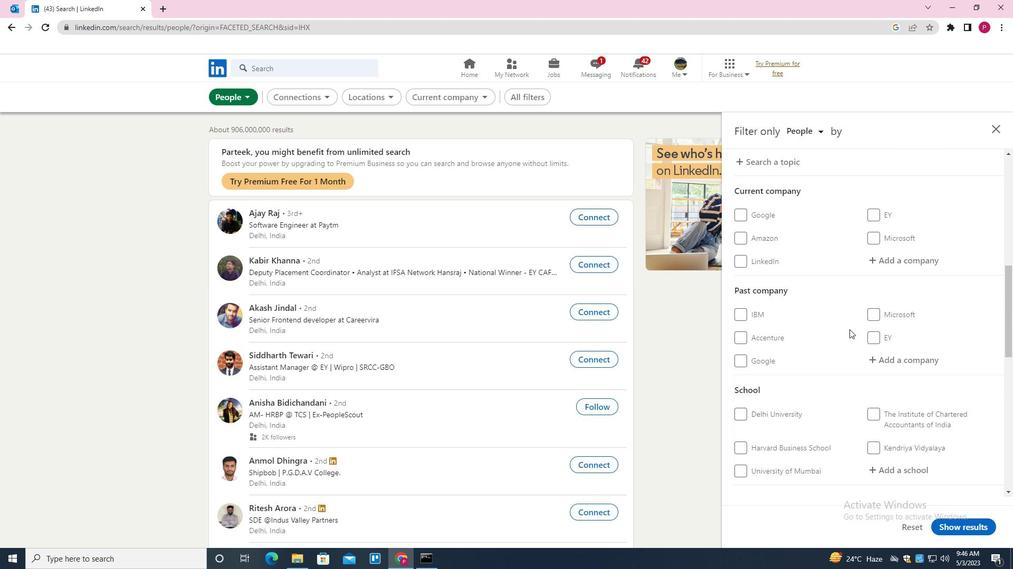 
Action: Mouse moved to (901, 349)
Screenshot: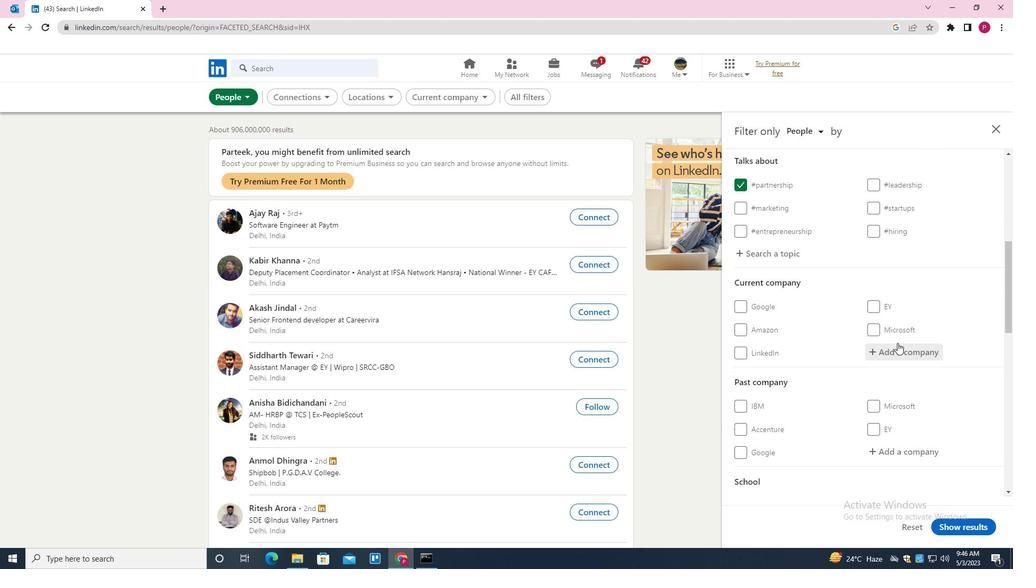 
Action: Mouse pressed left at (901, 349)
Screenshot: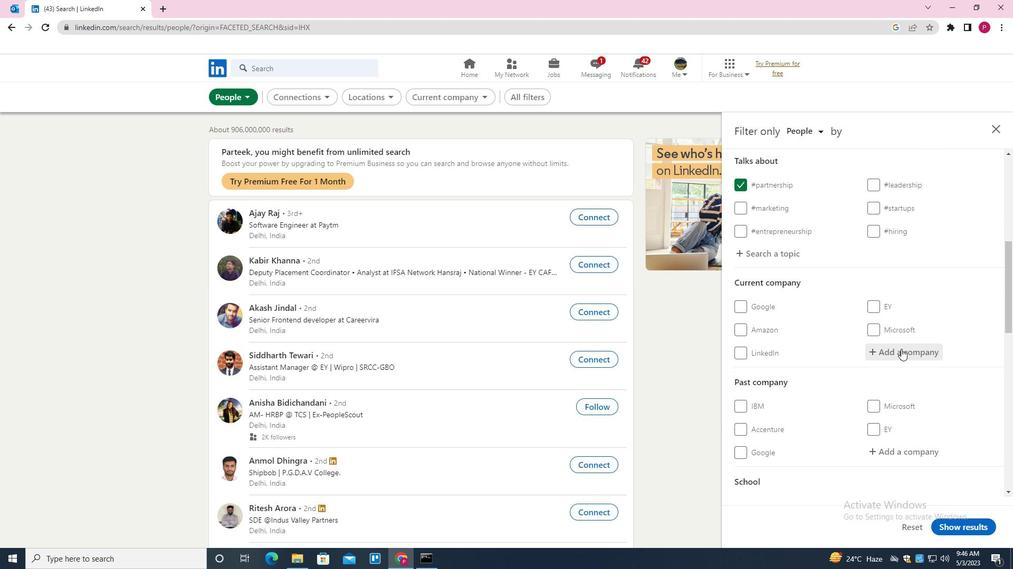 
Action: Key pressed <Key.shift><Key.shift><Key.shift><Key.shift><Key.shift><Key.shift><Key.shift>AEDAS<Key.down><Key.enter>
Screenshot: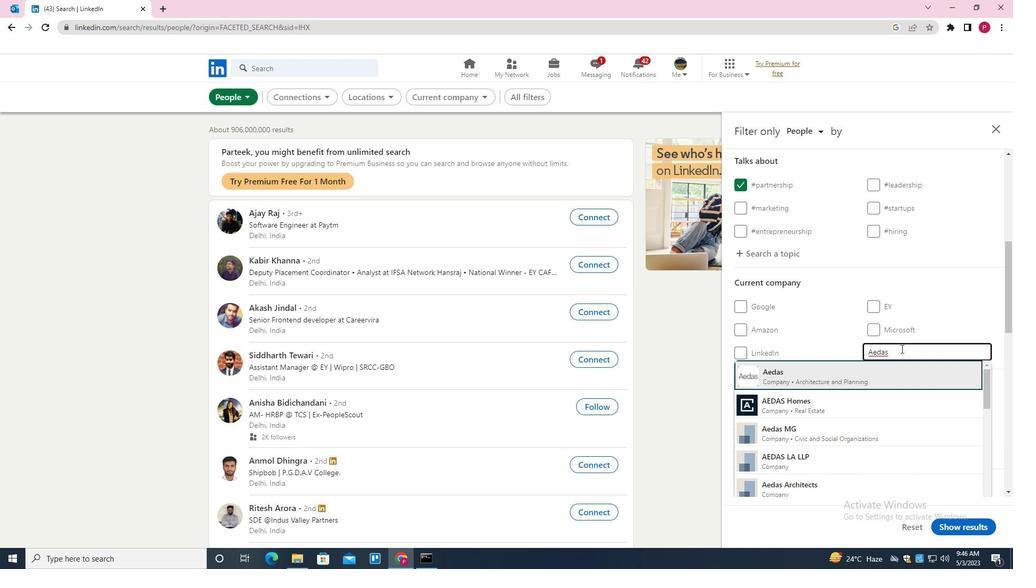 
Action: Mouse scrolled (901, 348) with delta (0, 0)
Screenshot: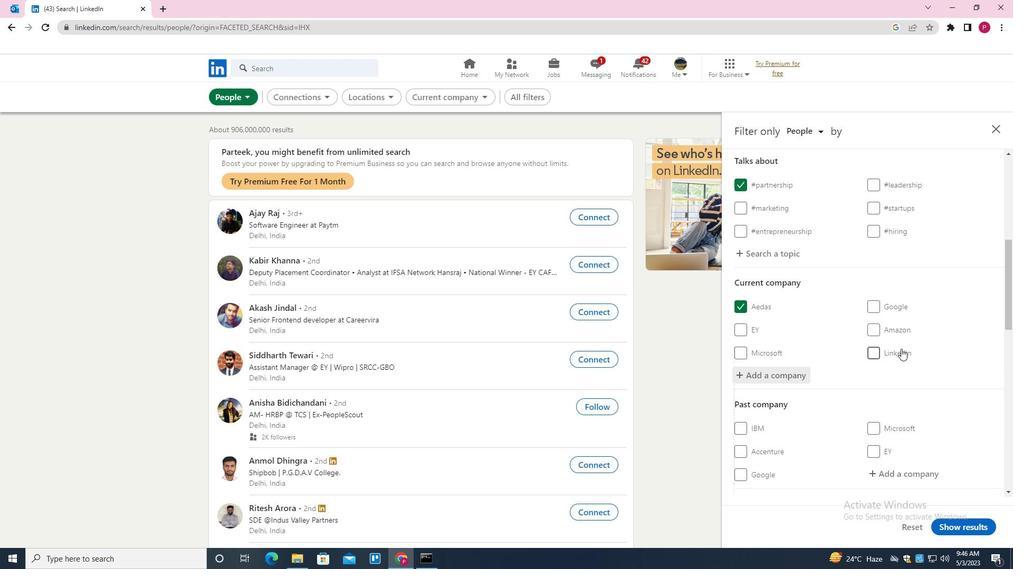 
Action: Mouse scrolled (901, 348) with delta (0, 0)
Screenshot: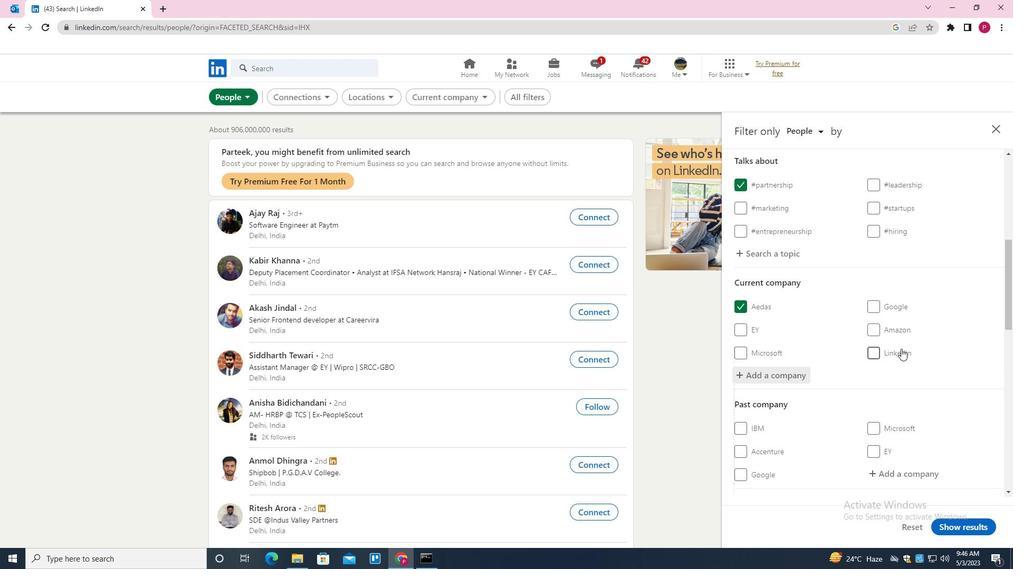 
Action: Mouse scrolled (901, 348) with delta (0, 0)
Screenshot: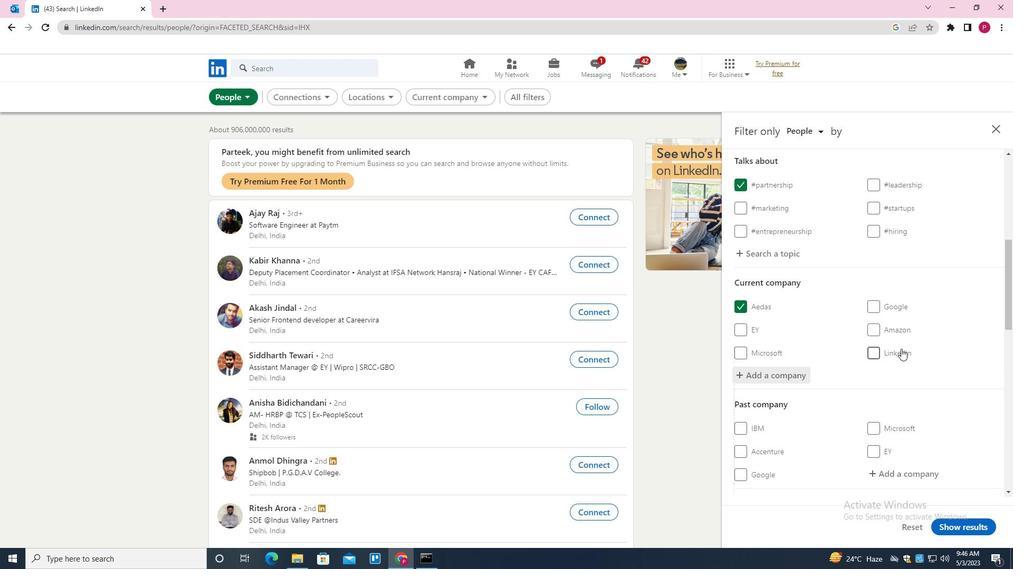 
Action: Mouse scrolled (901, 348) with delta (0, 0)
Screenshot: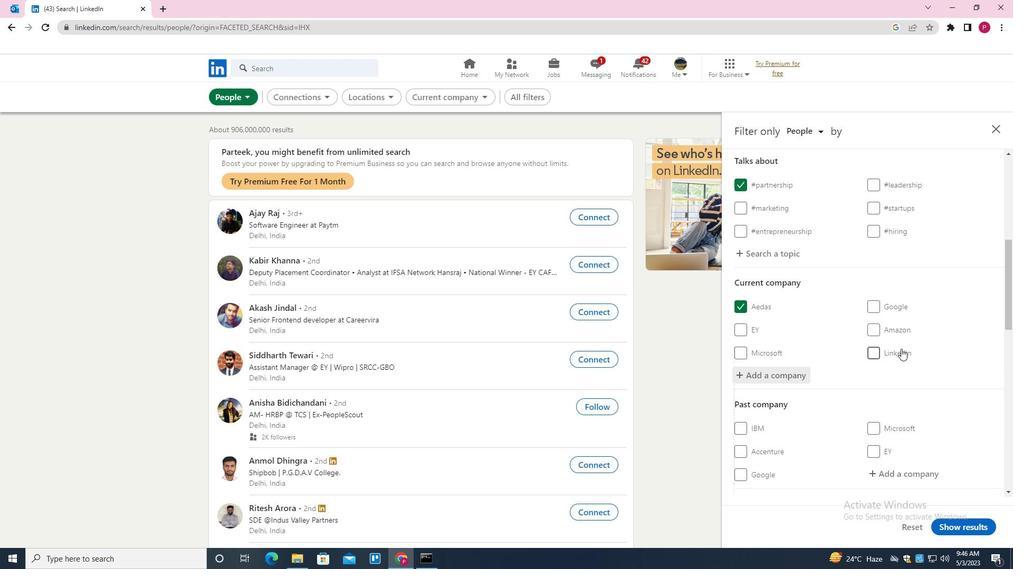 
Action: Mouse moved to (873, 327)
Screenshot: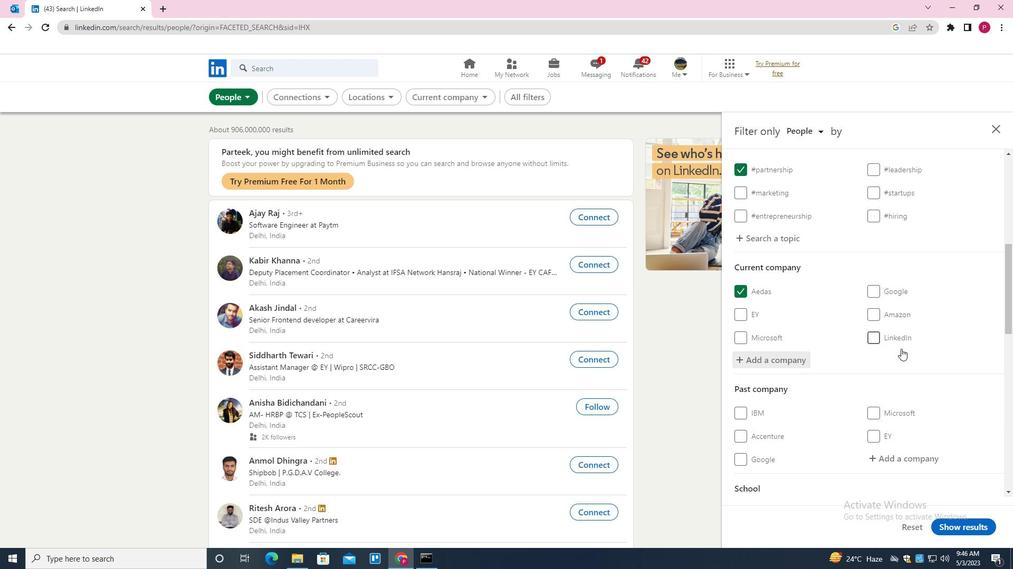 
Action: Mouse scrolled (873, 326) with delta (0, 0)
Screenshot: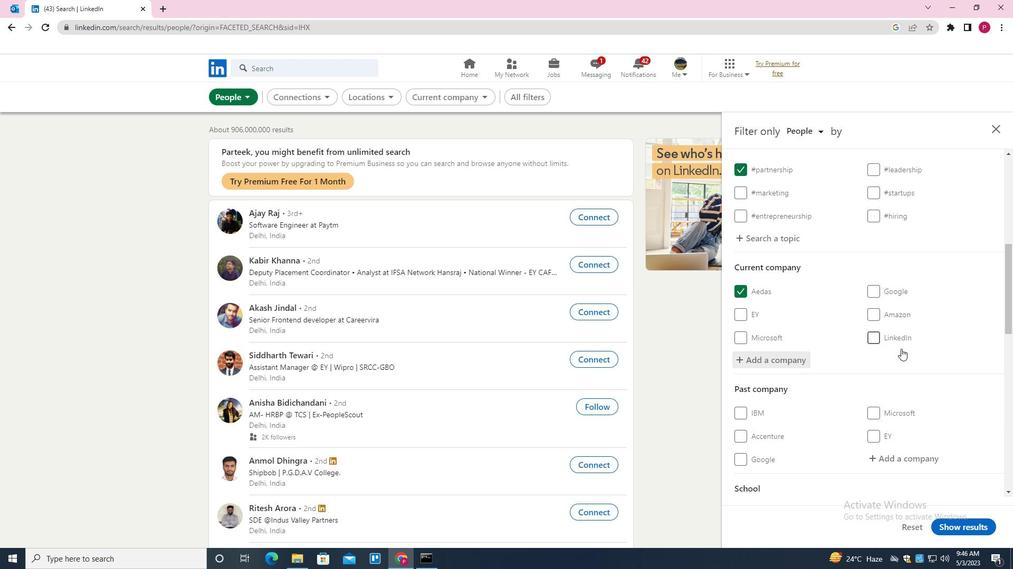
Action: Mouse moved to (871, 325)
Screenshot: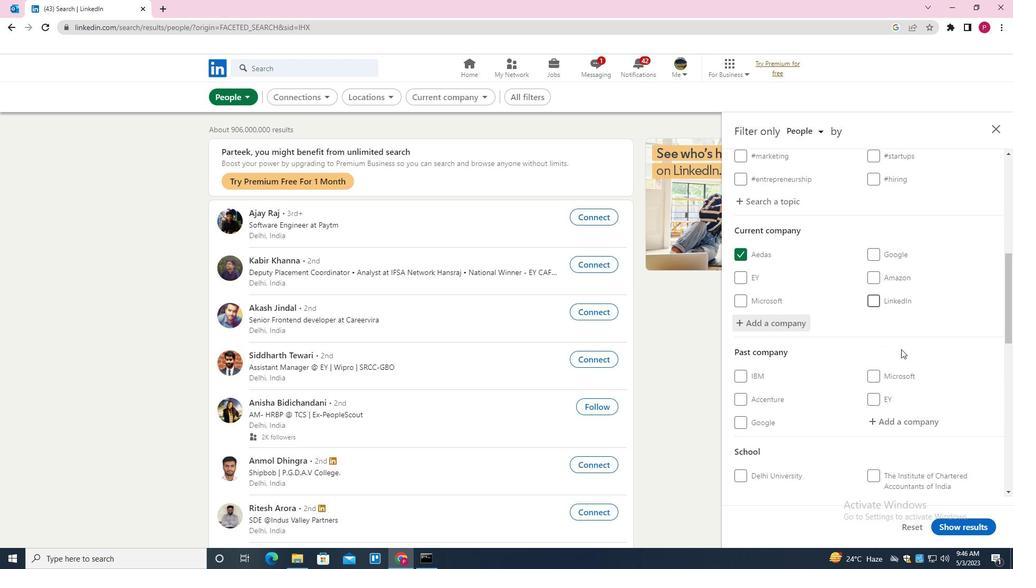 
Action: Mouse scrolled (871, 324) with delta (0, 0)
Screenshot: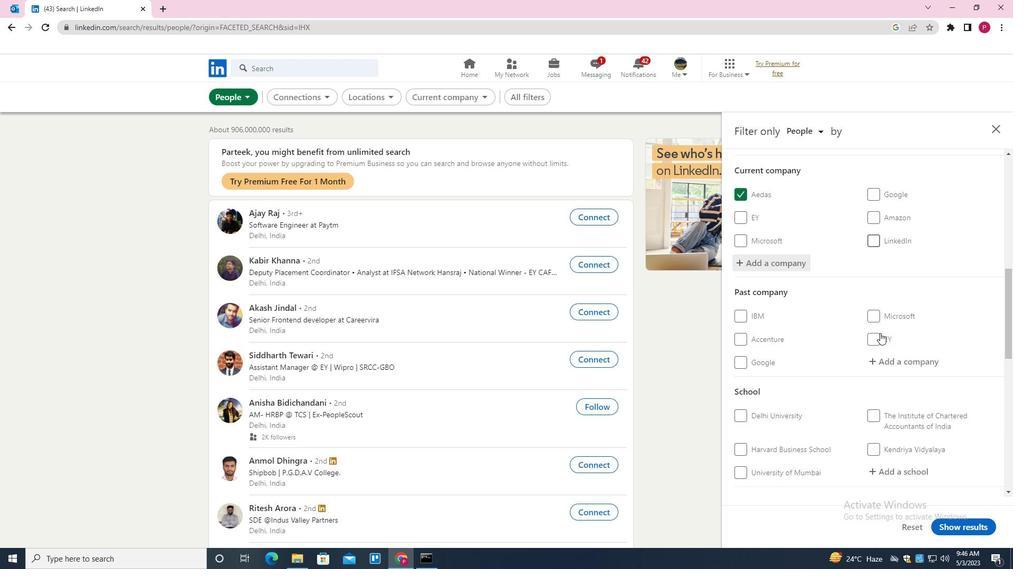 
Action: Mouse moved to (898, 265)
Screenshot: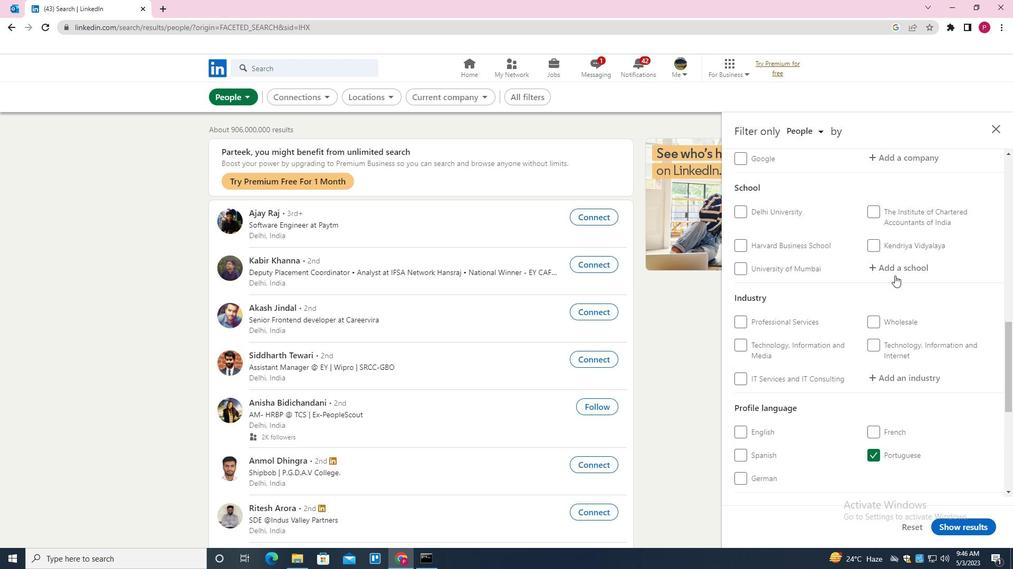 
Action: Mouse pressed left at (898, 265)
Screenshot: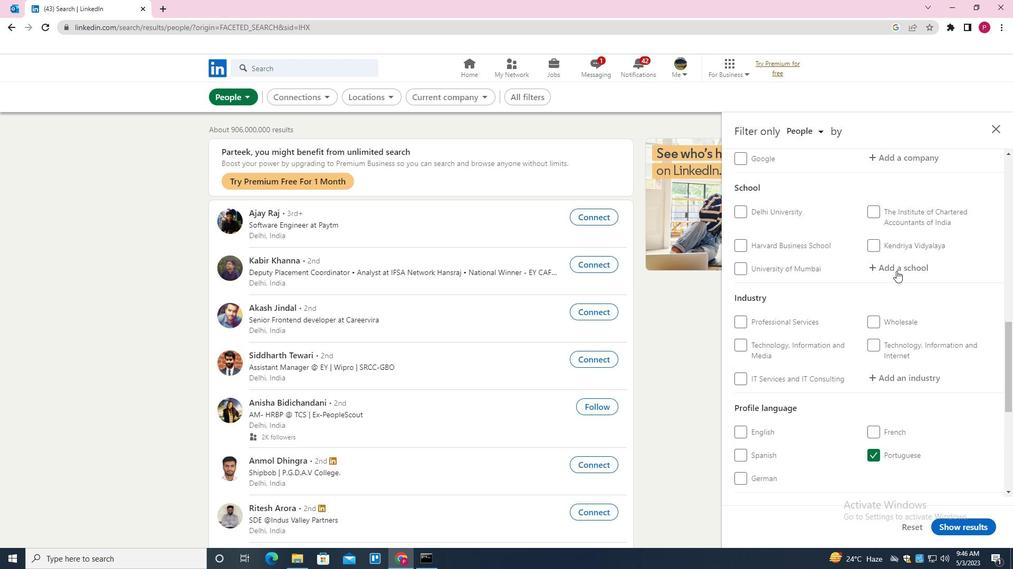 
Action: Key pressed <Key.shift>SYMBIOSIS<Key.space><Key.shift>CENTRE<Key.space><Key.shift>FOR<Key.space><Key.shift>DISTANCE<Key.space><Key.shift>LEARNING<Key.down><Key.enter>
Screenshot: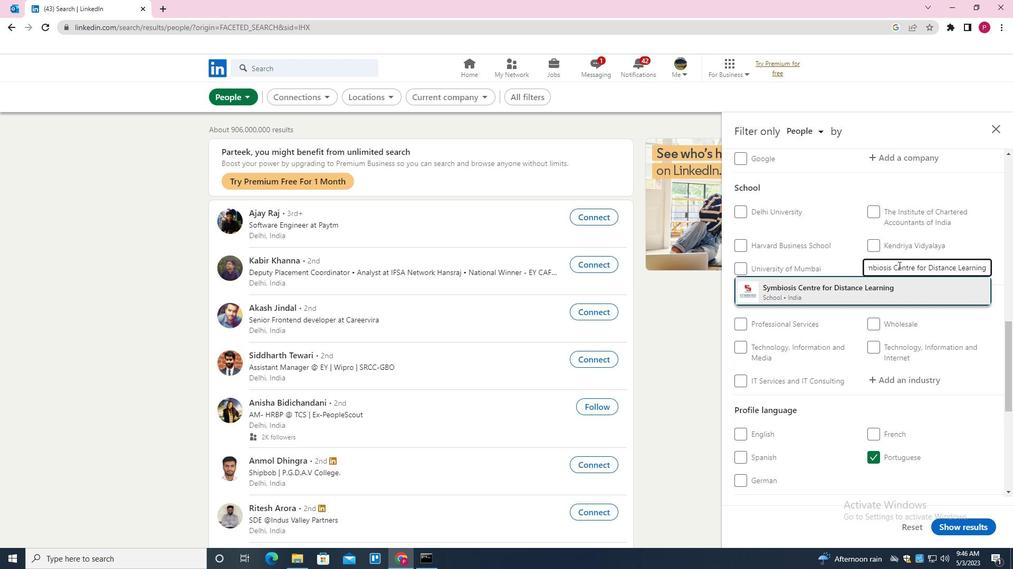 
Action: Mouse moved to (874, 271)
Screenshot: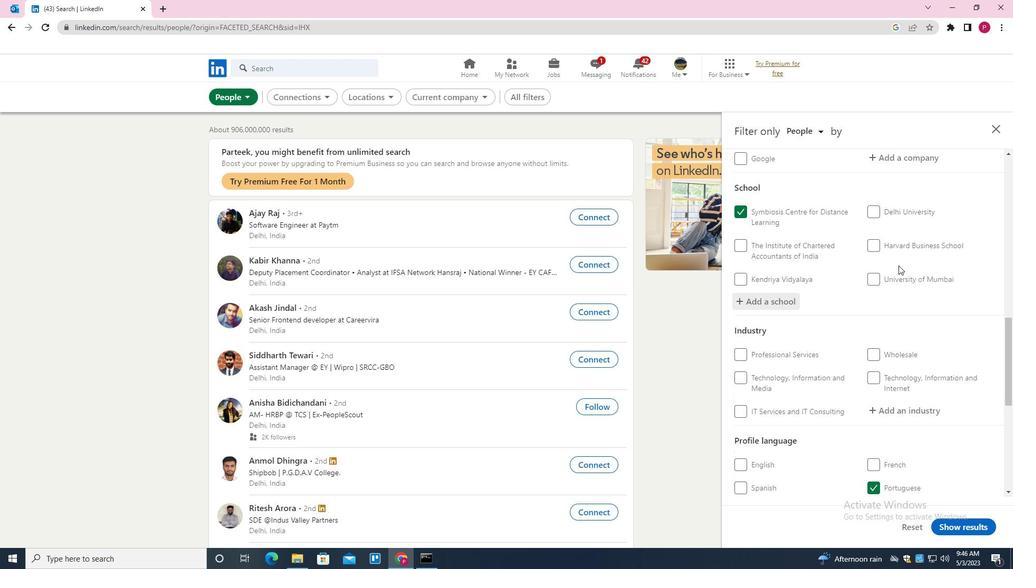 
Action: Mouse scrolled (874, 271) with delta (0, 0)
Screenshot: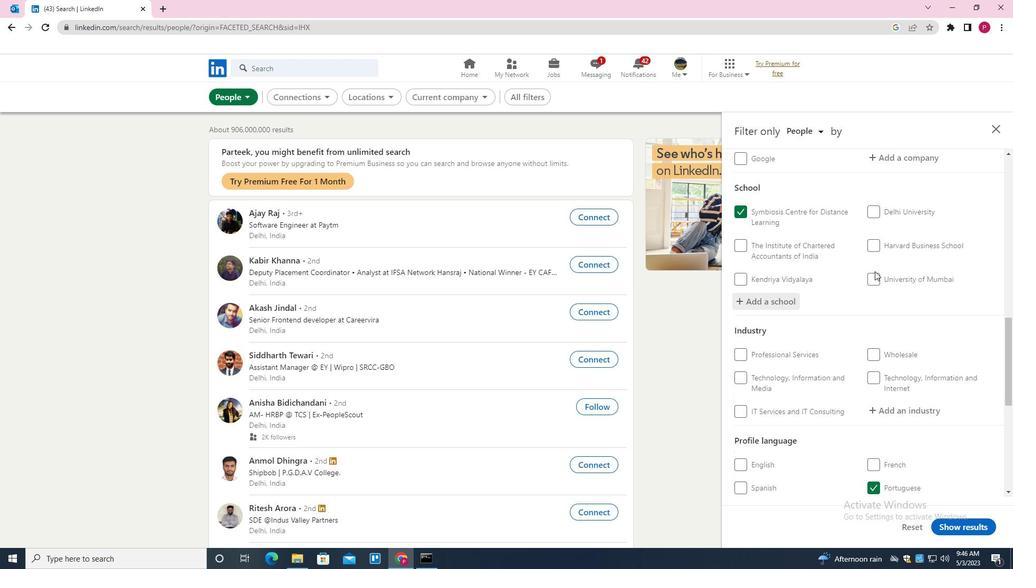 
Action: Mouse scrolled (874, 271) with delta (0, 0)
Screenshot: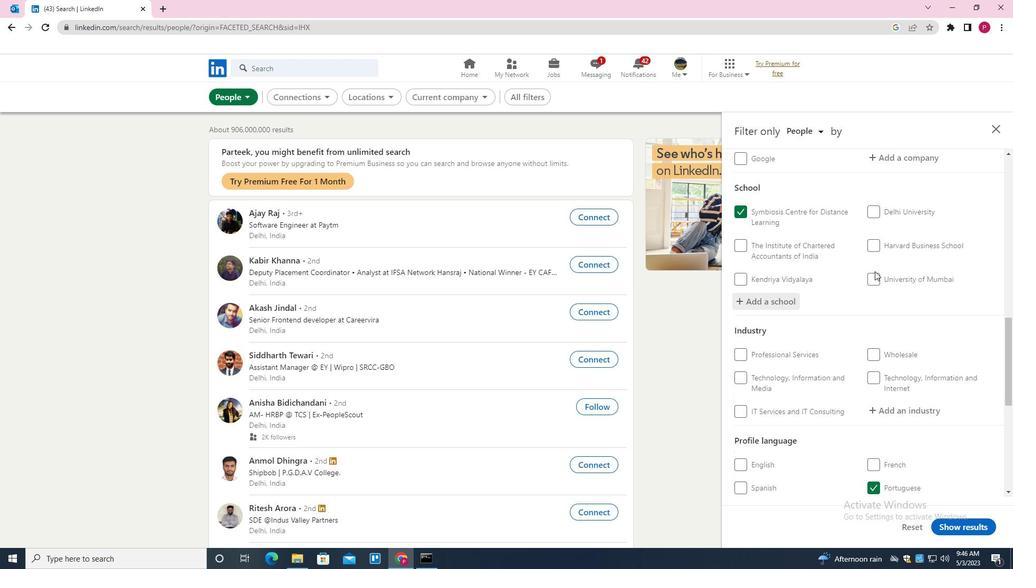 
Action: Mouse scrolled (874, 271) with delta (0, 0)
Screenshot: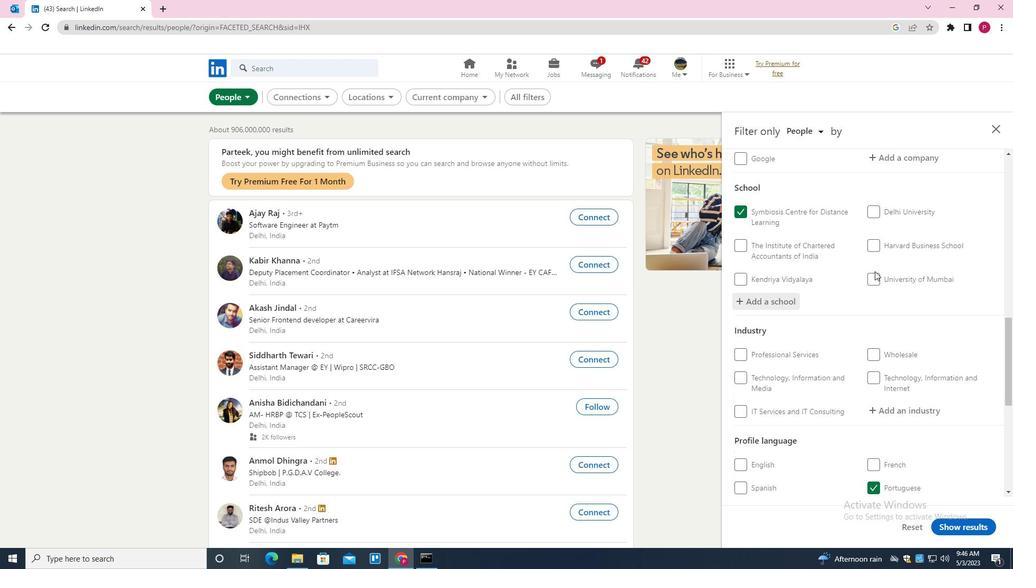 
Action: Mouse scrolled (874, 271) with delta (0, 0)
Screenshot: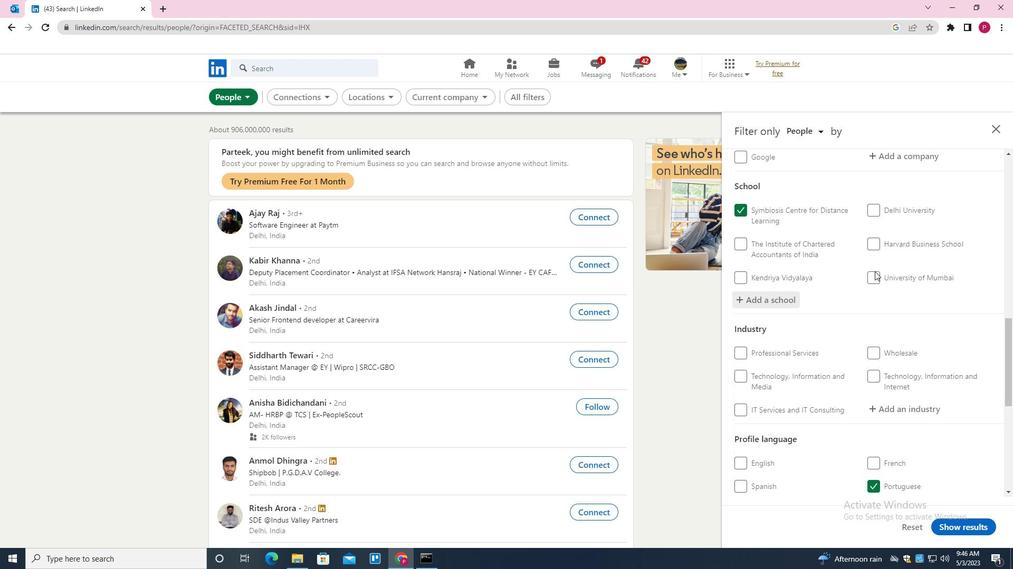 
Action: Mouse moved to (917, 198)
Screenshot: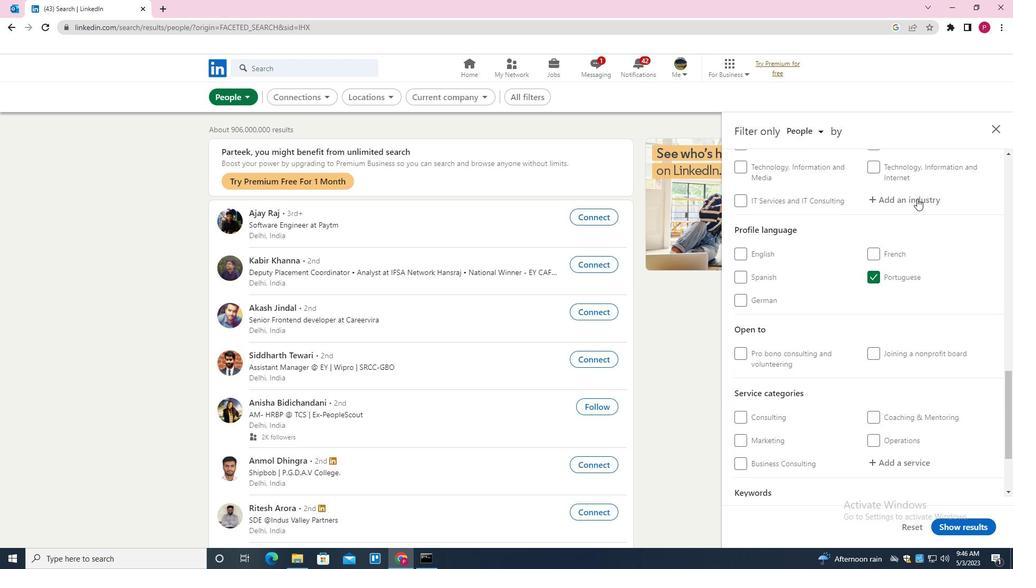 
Action: Mouse pressed left at (917, 198)
Screenshot: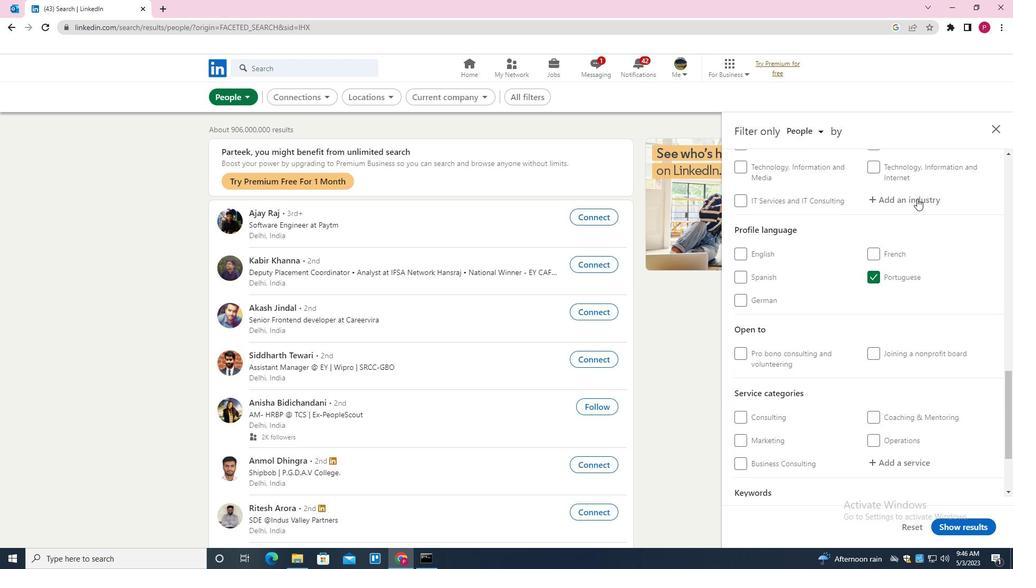 
Action: Key pressed <Key.shift><Key.shift><Key.shift><Key.shift><Key.shift>HORICULTURE<Key.backspace><Key.backspace><Key.backspace><Key.backspace><Key.backspace><Key.backspace><Key.backspace><Key.backspace><Key.backspace><Key.backspace>ORTICULURE<Key.backspace><Key.backspace><Key.backspace><Key.backspace>LTURE<Key.down><Key.enter>
Screenshot: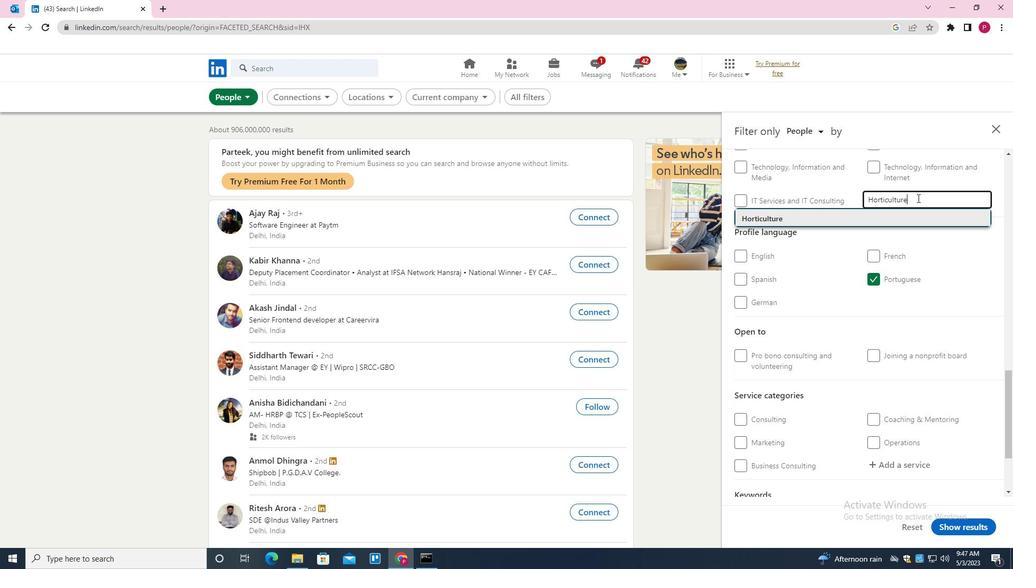 
Action: Mouse moved to (921, 287)
Screenshot: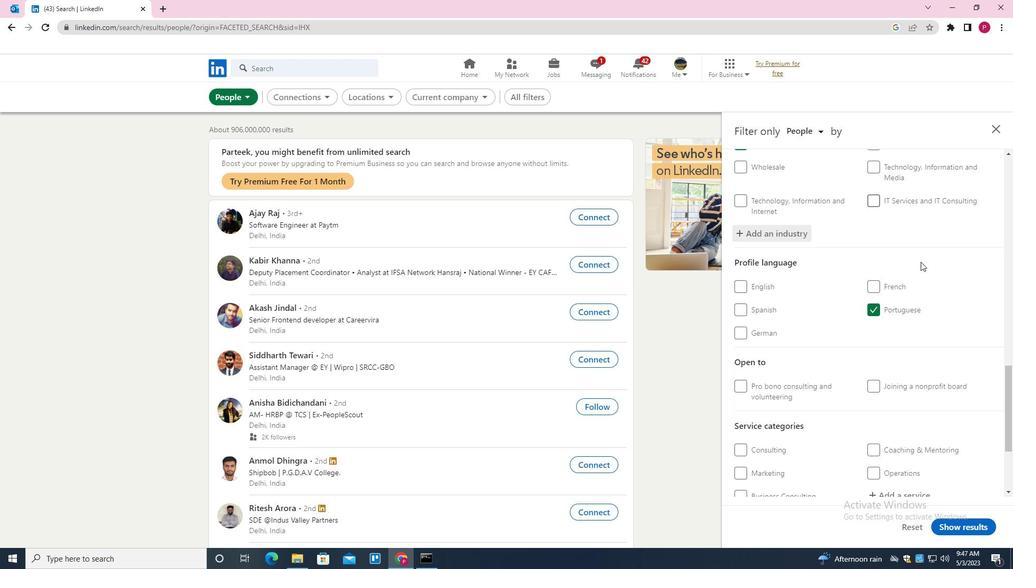 
Action: Mouse scrolled (921, 286) with delta (0, 0)
Screenshot: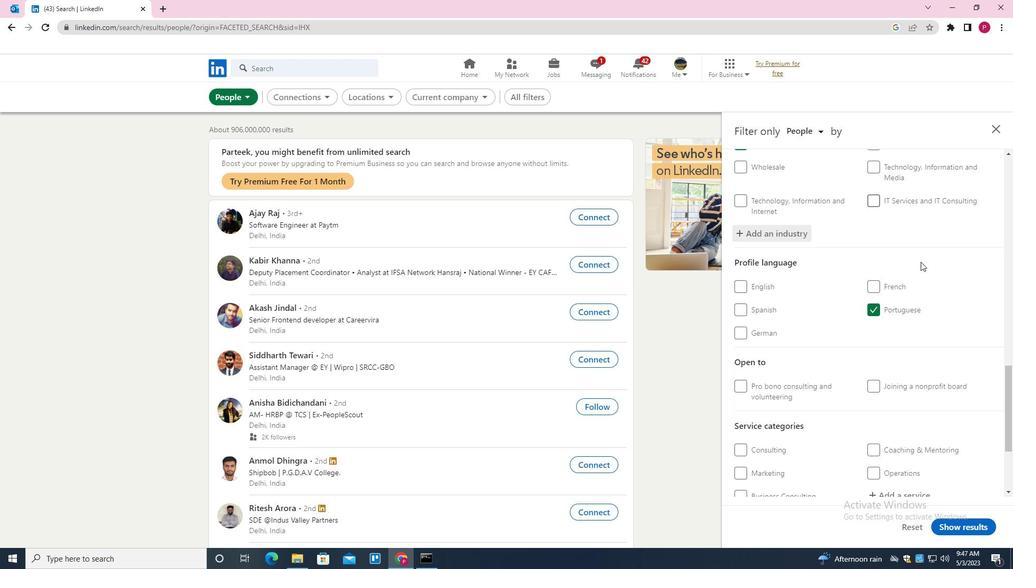 
Action: Mouse scrolled (921, 286) with delta (0, 0)
Screenshot: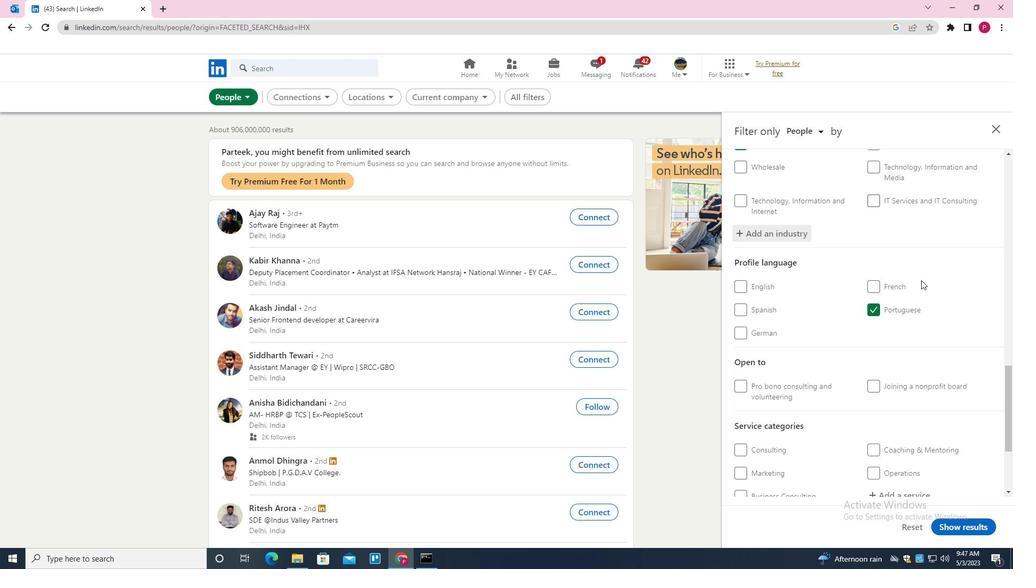 
Action: Mouse moved to (921, 288)
Screenshot: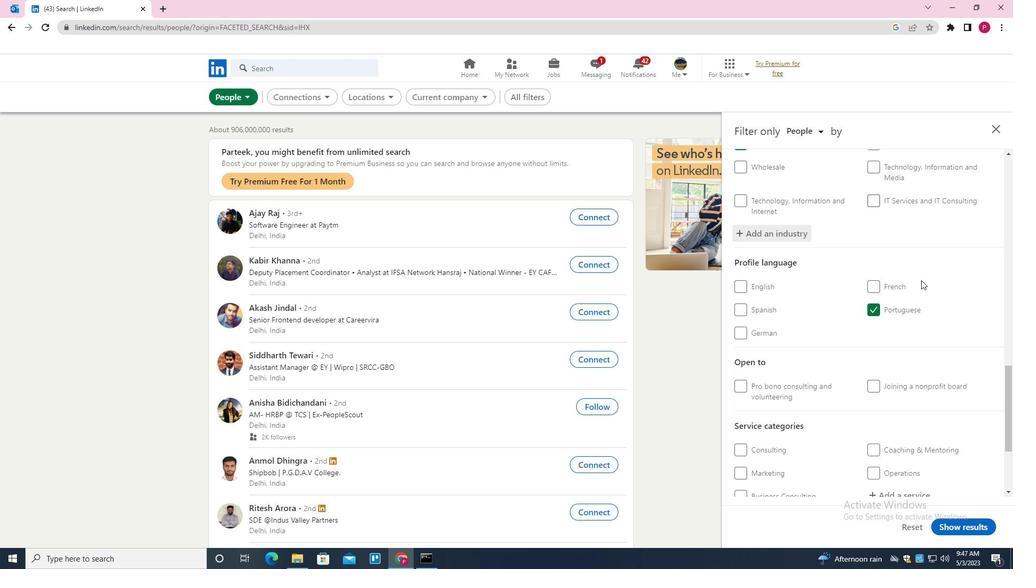 
Action: Mouse scrolled (921, 287) with delta (0, 0)
Screenshot: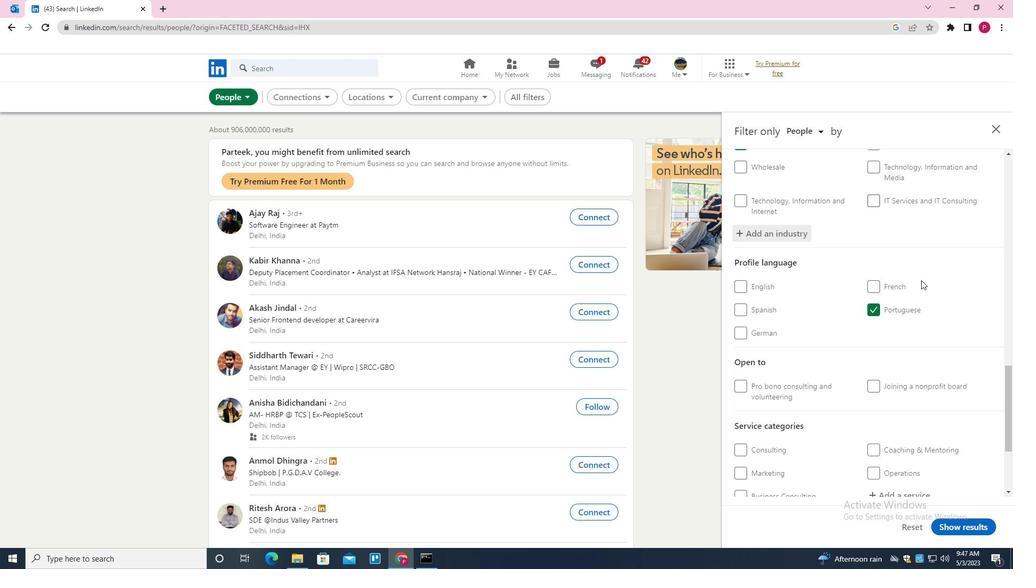 
Action: Mouse moved to (921, 289)
Screenshot: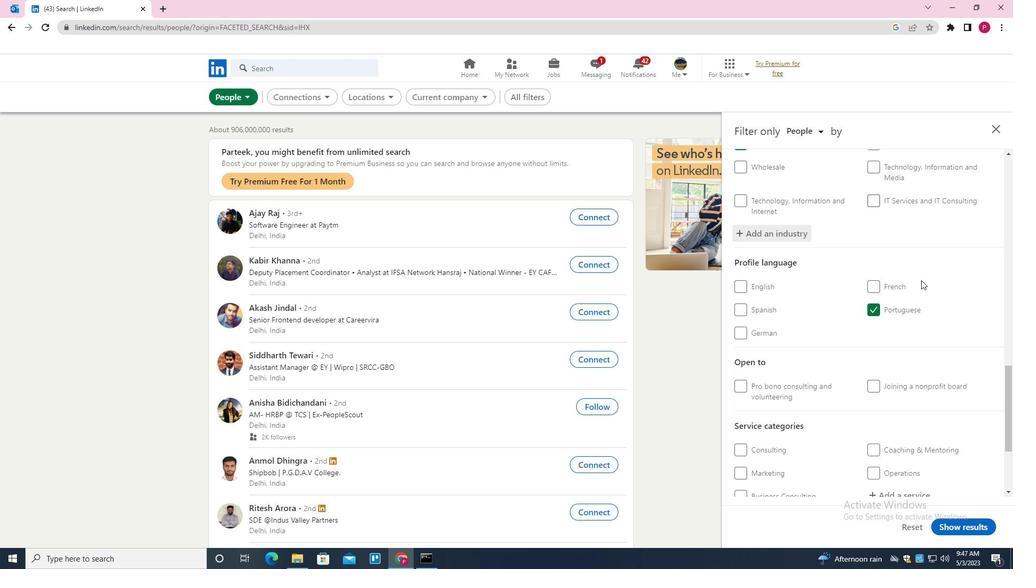 
Action: Mouse scrolled (921, 288) with delta (0, 0)
Screenshot: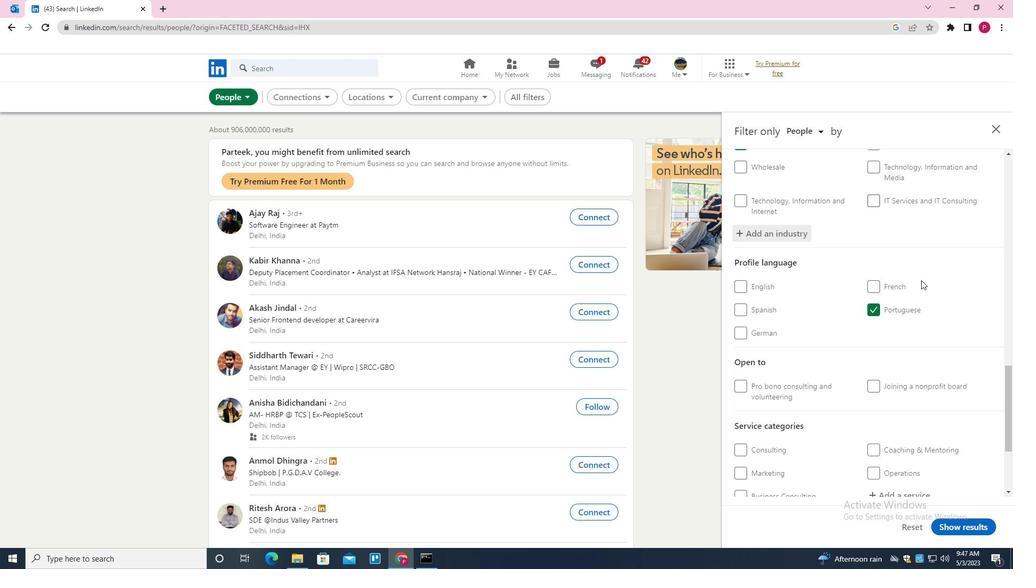 
Action: Mouse moved to (920, 291)
Screenshot: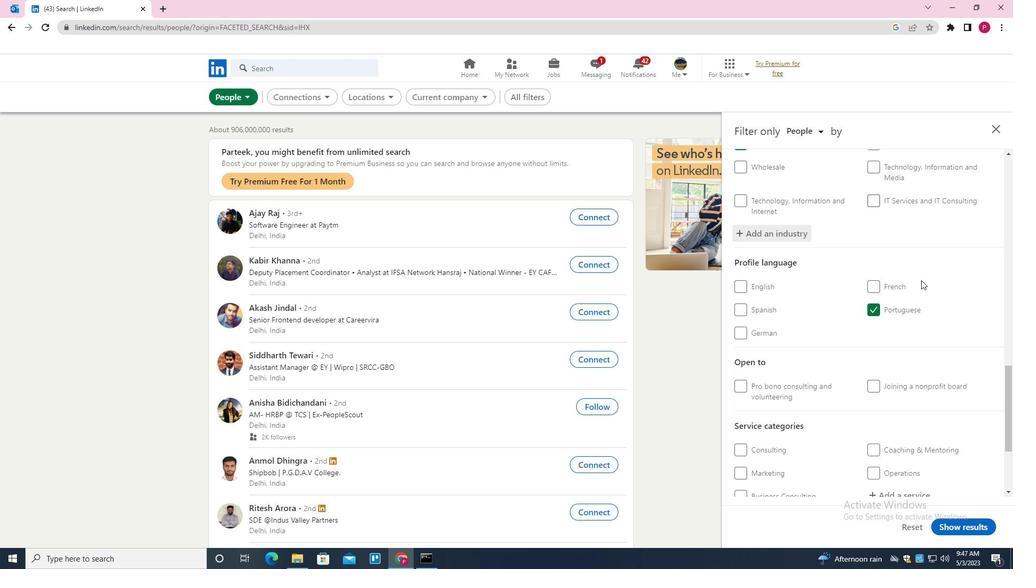 
Action: Mouse scrolled (920, 291) with delta (0, 0)
Screenshot: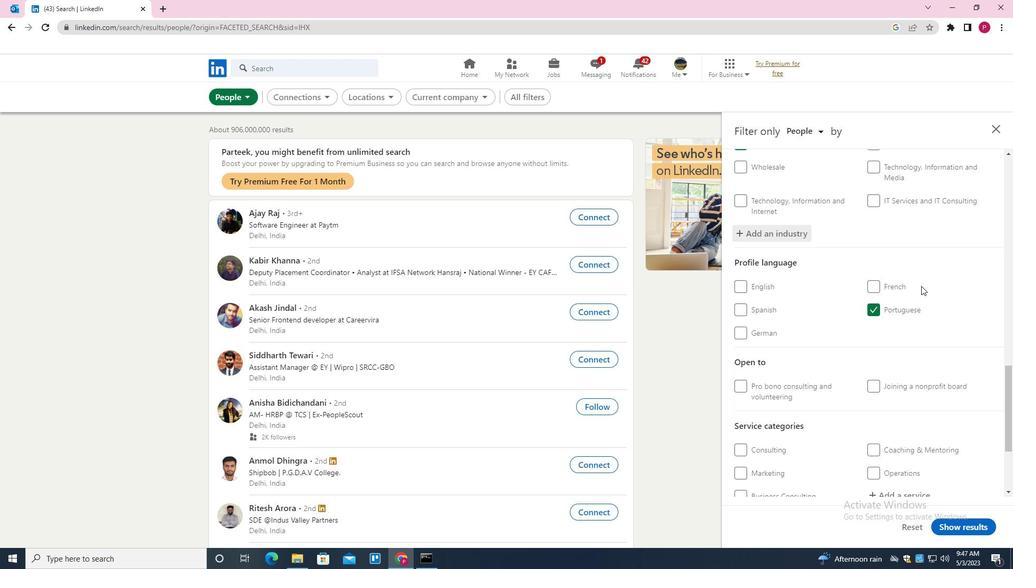 
Action: Mouse moved to (906, 349)
Screenshot: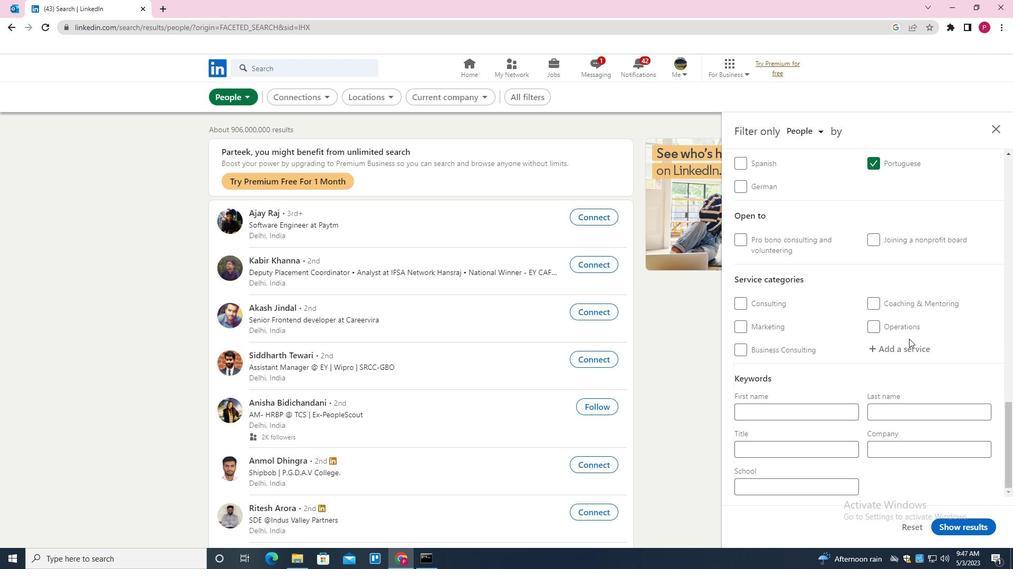 
Action: Mouse pressed left at (906, 349)
Screenshot: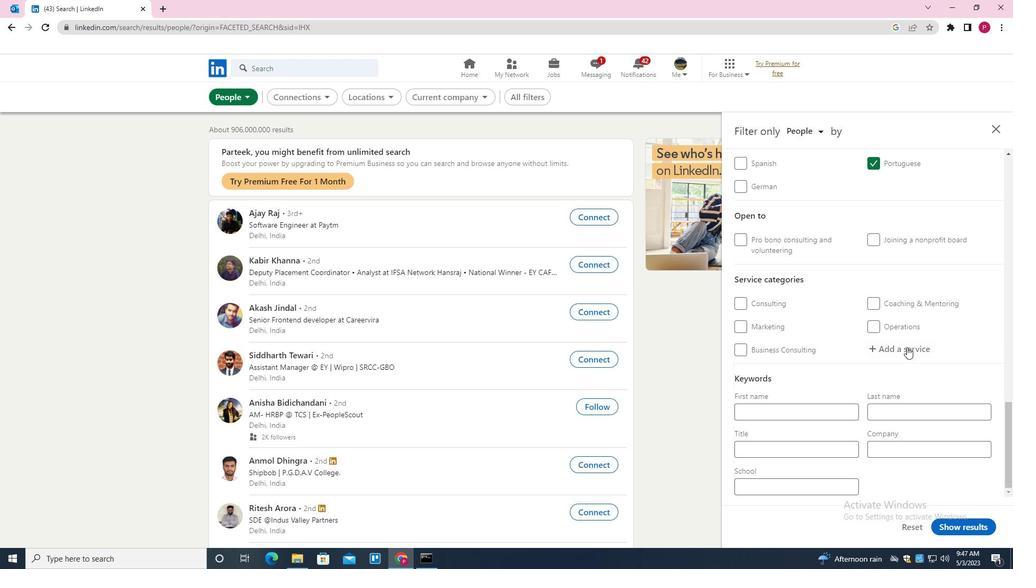 
Action: Key pressed <Key.shift><Key.shift><Key.shift><Key.shift><Key.shift><Key.shift>LABOR<Key.space><Key.shift>AND<Key.space><Key.shift><Key.shift><Key.shift><Key.shift><Key.shift><Key.shift><Key.shift>EMPLOYMENT<Key.space><Key.shift>LAW<Key.down><Key.enter>
Screenshot: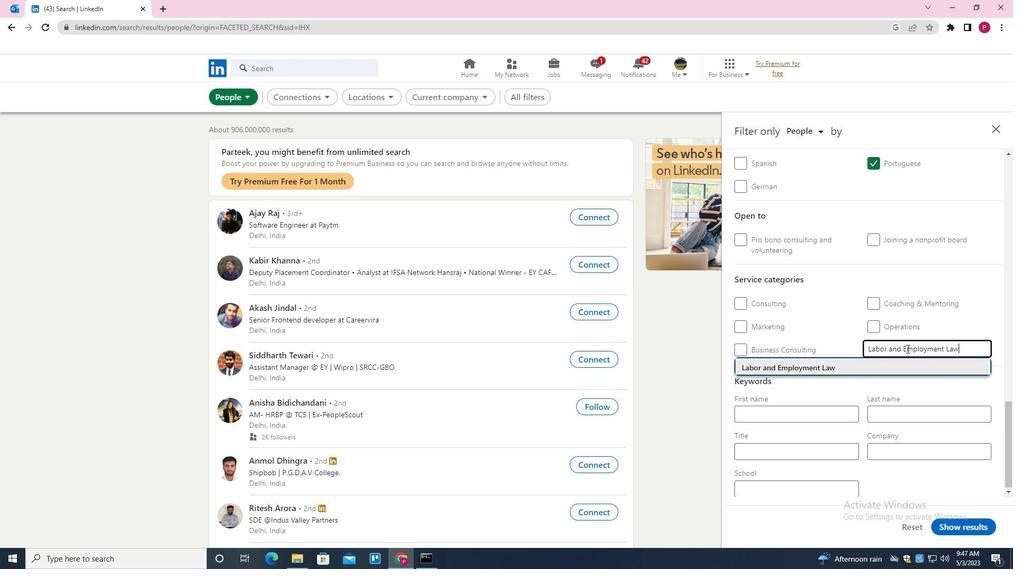 
Action: Mouse scrolled (906, 348) with delta (0, 0)
Screenshot: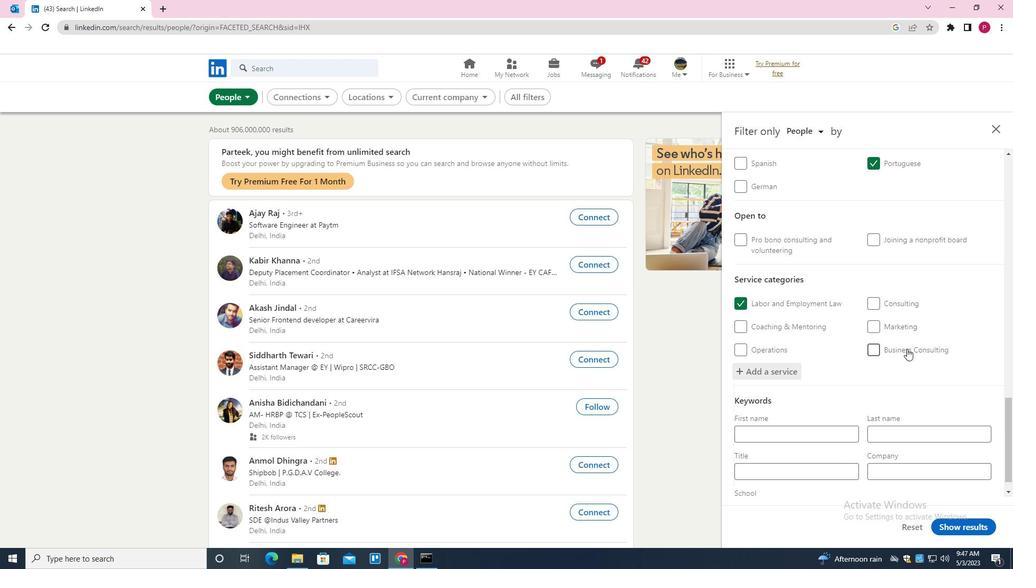 
Action: Mouse scrolled (906, 348) with delta (0, 0)
Screenshot: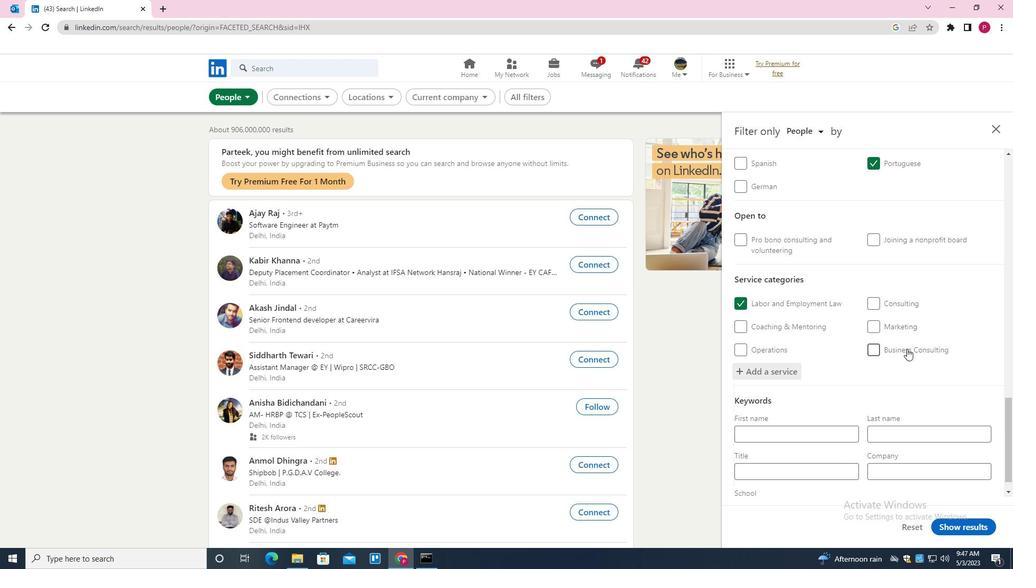 
Action: Mouse scrolled (906, 348) with delta (0, 0)
Screenshot: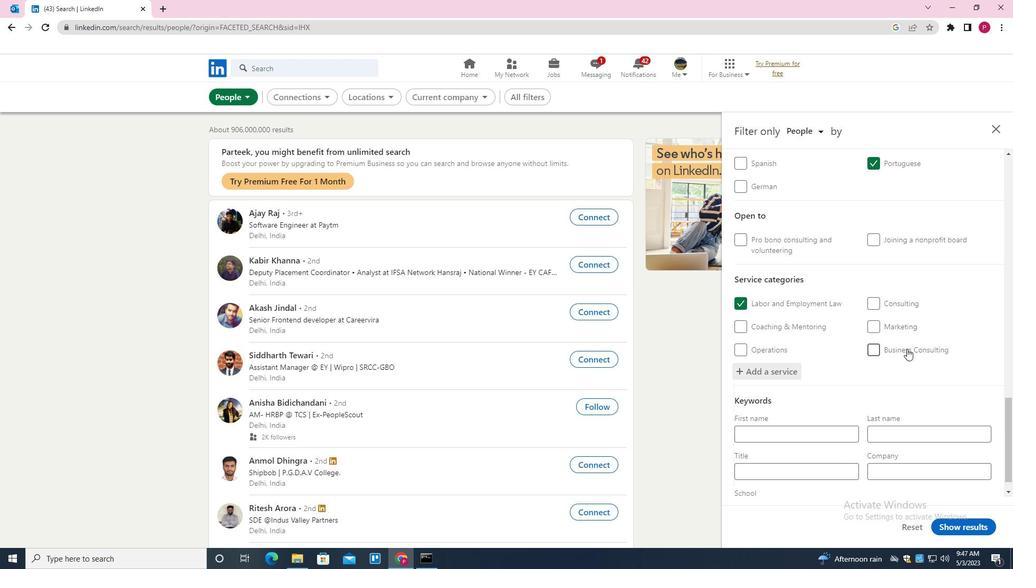 
Action: Mouse scrolled (906, 348) with delta (0, 0)
Screenshot: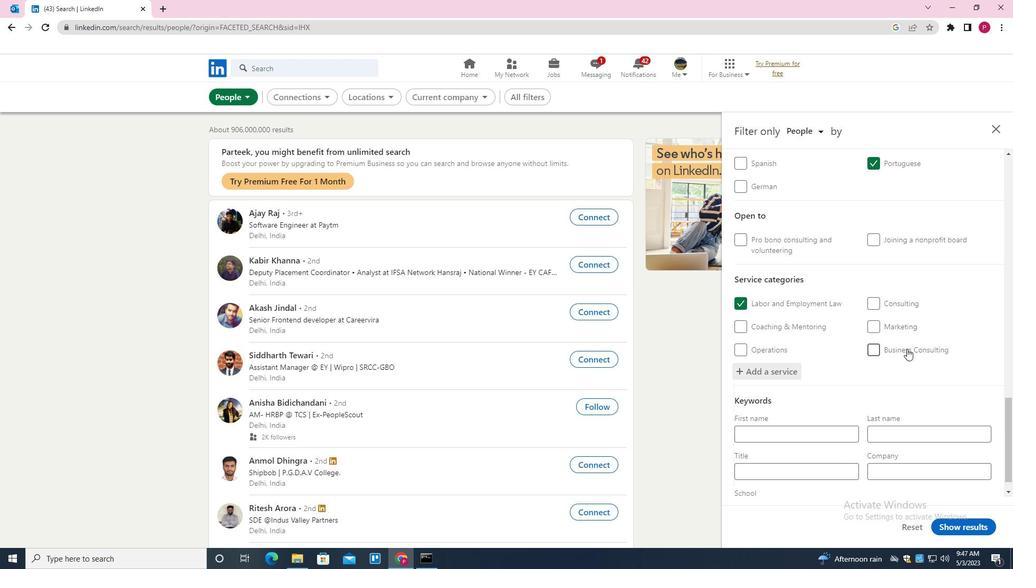 
Action: Mouse scrolled (906, 348) with delta (0, 0)
Screenshot: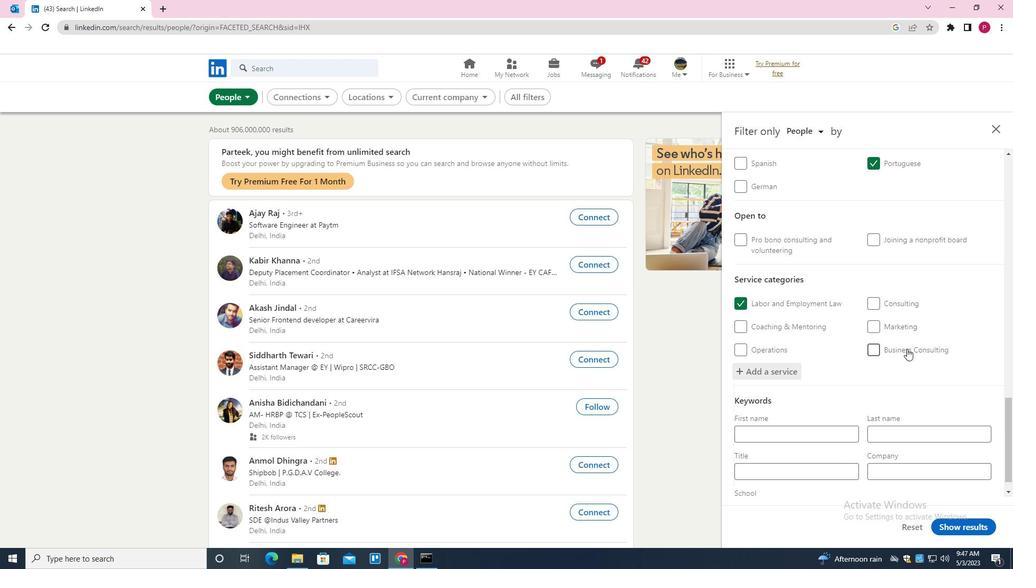
Action: Mouse moved to (816, 447)
Screenshot: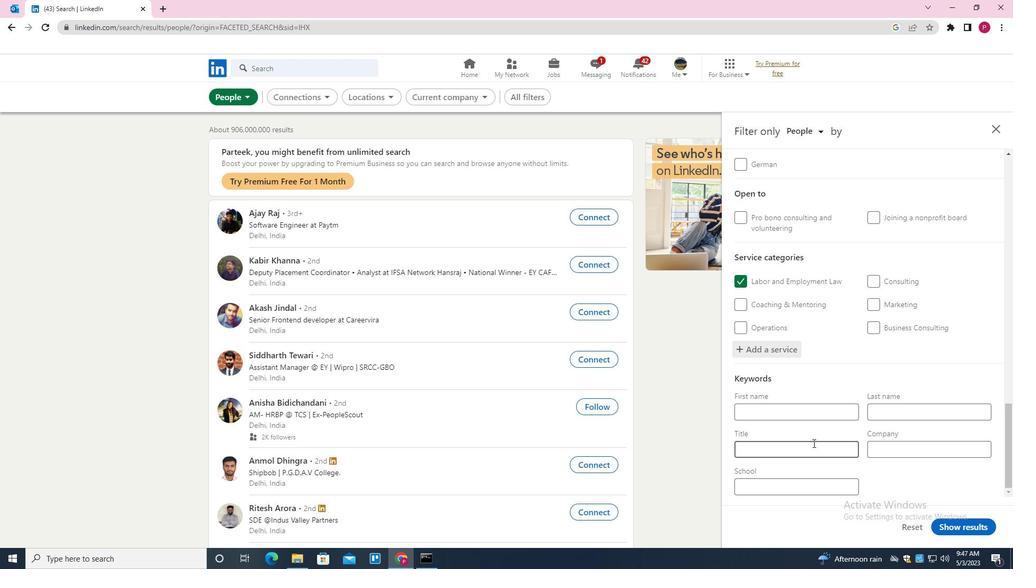 
Action: Mouse pressed left at (816, 447)
Screenshot: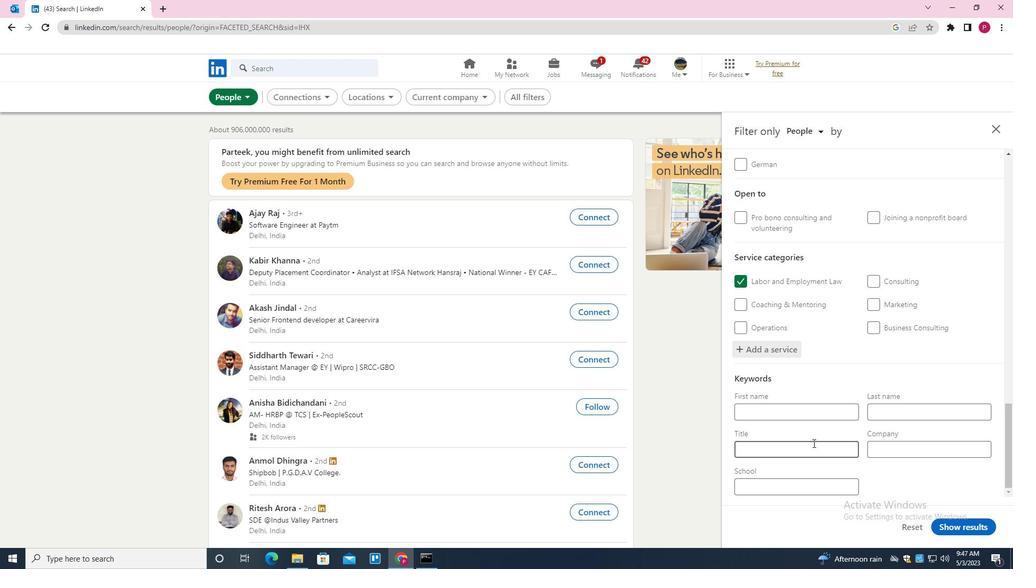
Action: Key pressed <Key.shift>PORTER
Screenshot: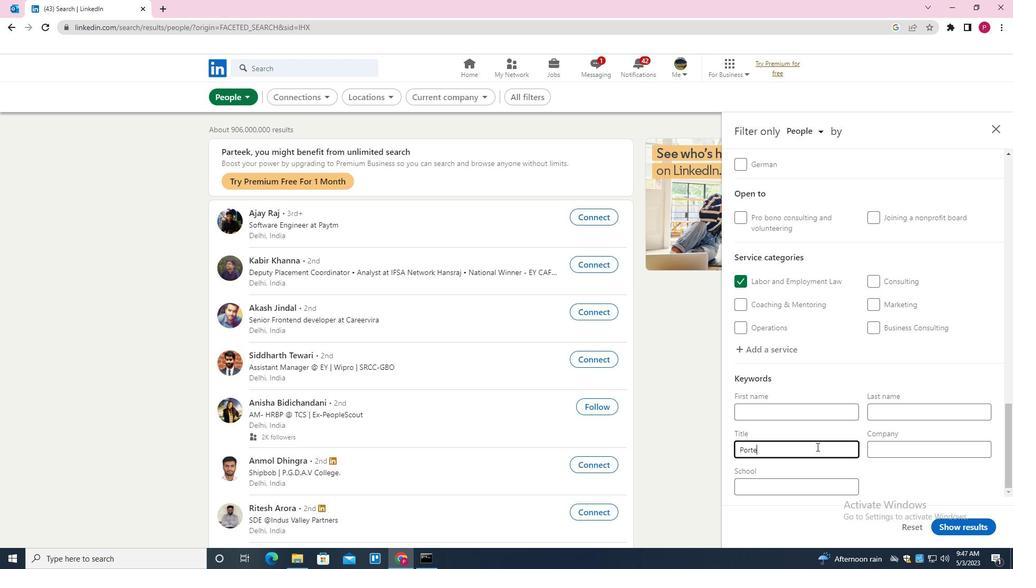 
Action: Mouse moved to (965, 527)
Screenshot: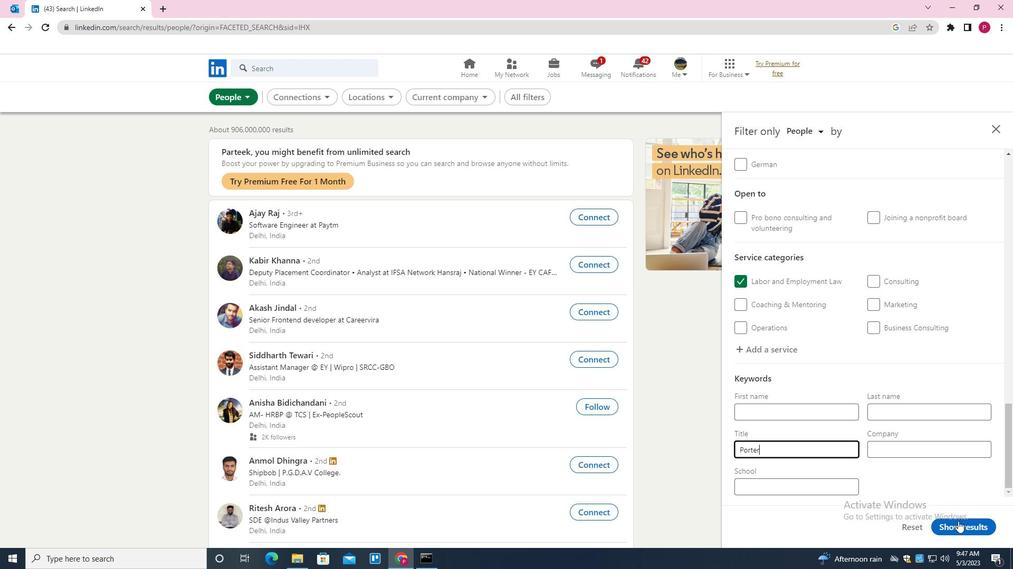 
Action: Mouse pressed left at (965, 527)
Screenshot: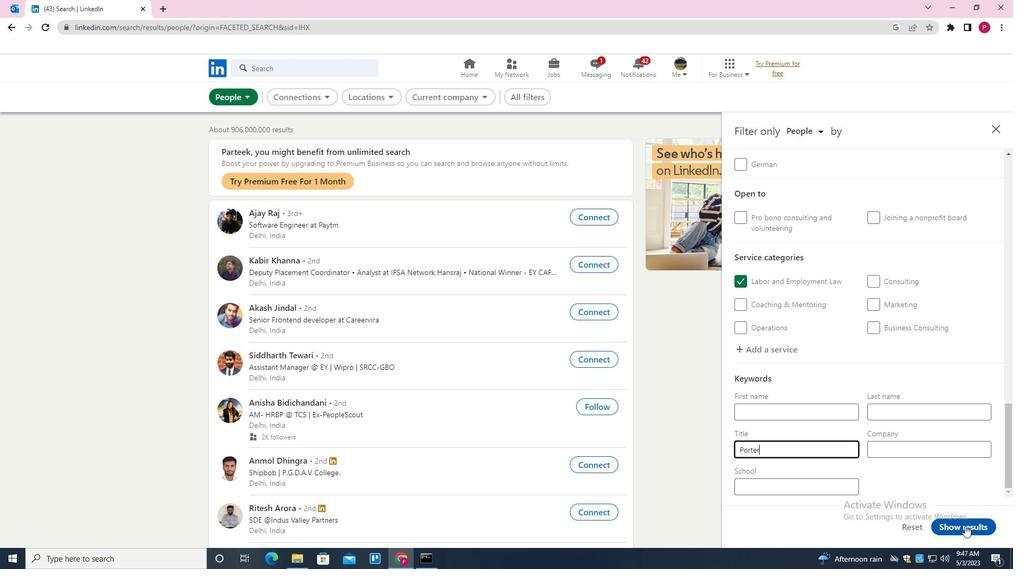 
Action: Mouse moved to (550, 312)
Screenshot: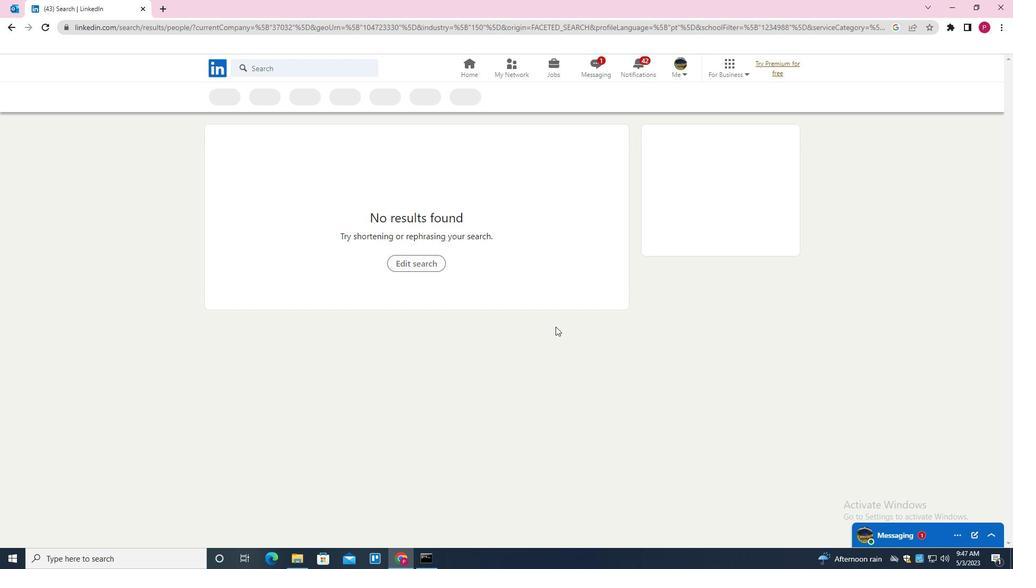 
